 Task: Search one way flight ticket for 3 adults, 3 children in premium economy from Unalaska: Unalaska Airport (tom Madsen/dutch Harbor Airport) to Jacksonville: Albert J. Ellis Airport on 5-3-2023. Choice of flights is American. Number of bags: 9 checked bags. Outbound departure time preference is 17:00.
Action: Mouse moved to (317, 272)
Screenshot: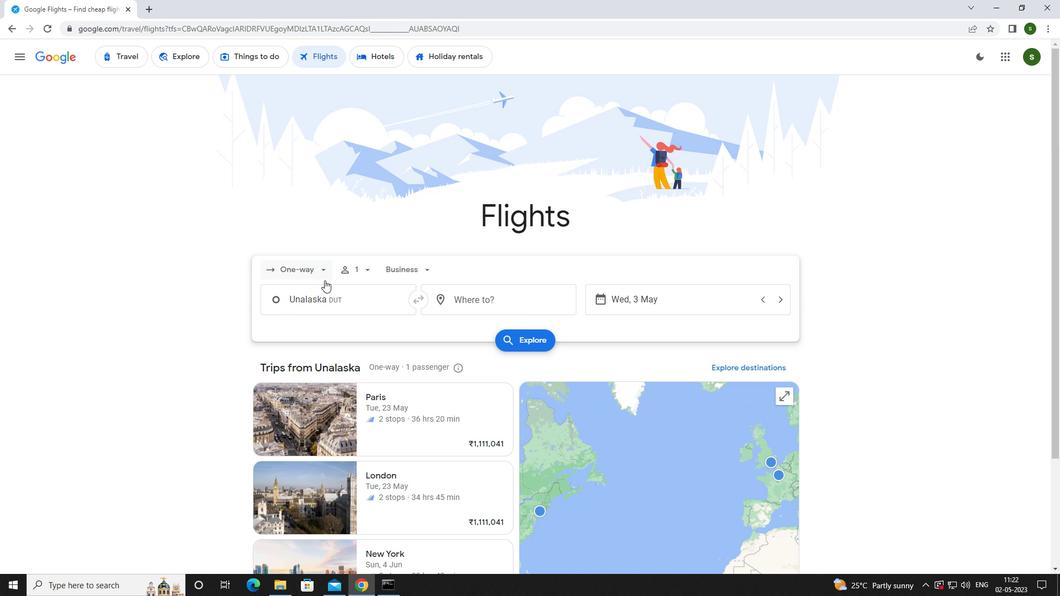 
Action: Mouse pressed left at (317, 272)
Screenshot: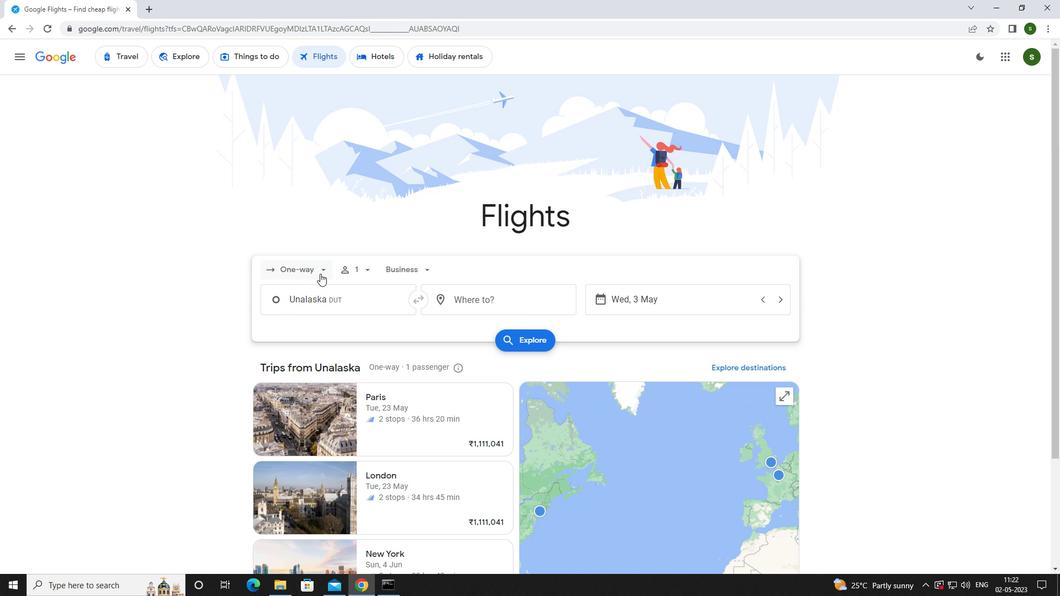 
Action: Mouse moved to (320, 317)
Screenshot: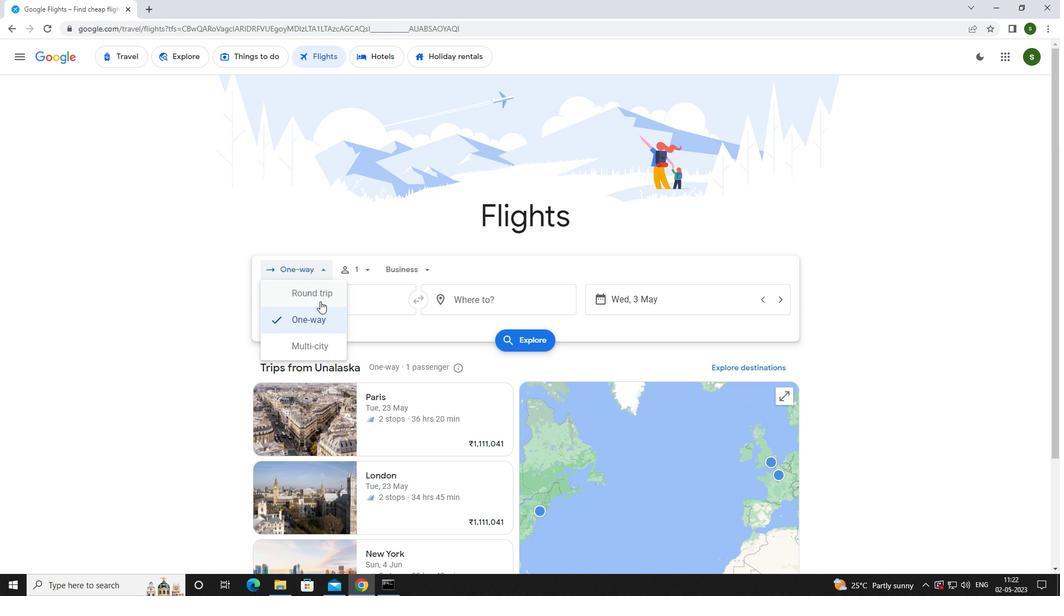 
Action: Mouse pressed left at (320, 317)
Screenshot: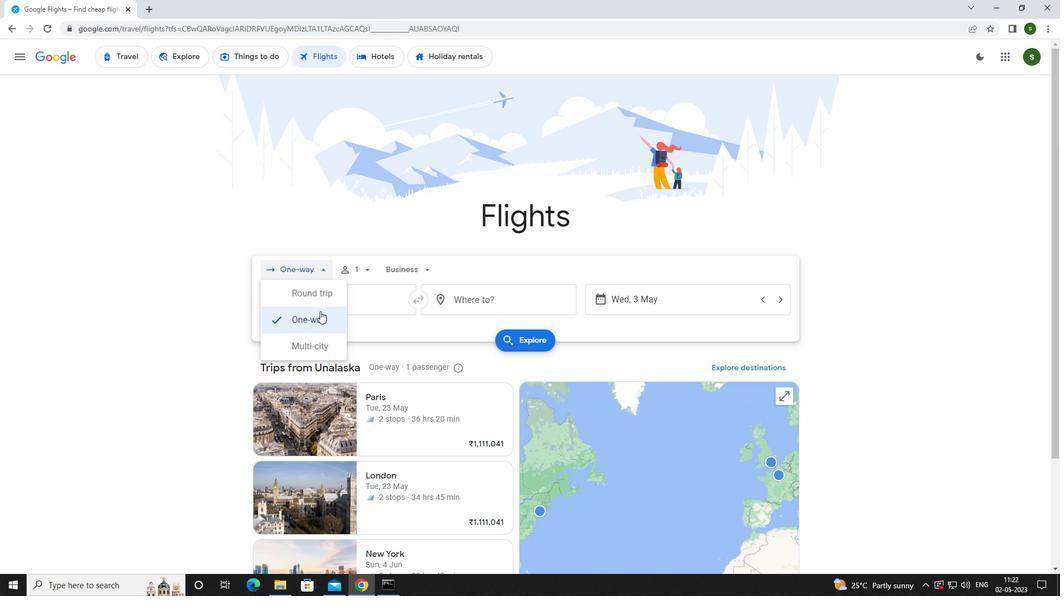 
Action: Mouse moved to (360, 270)
Screenshot: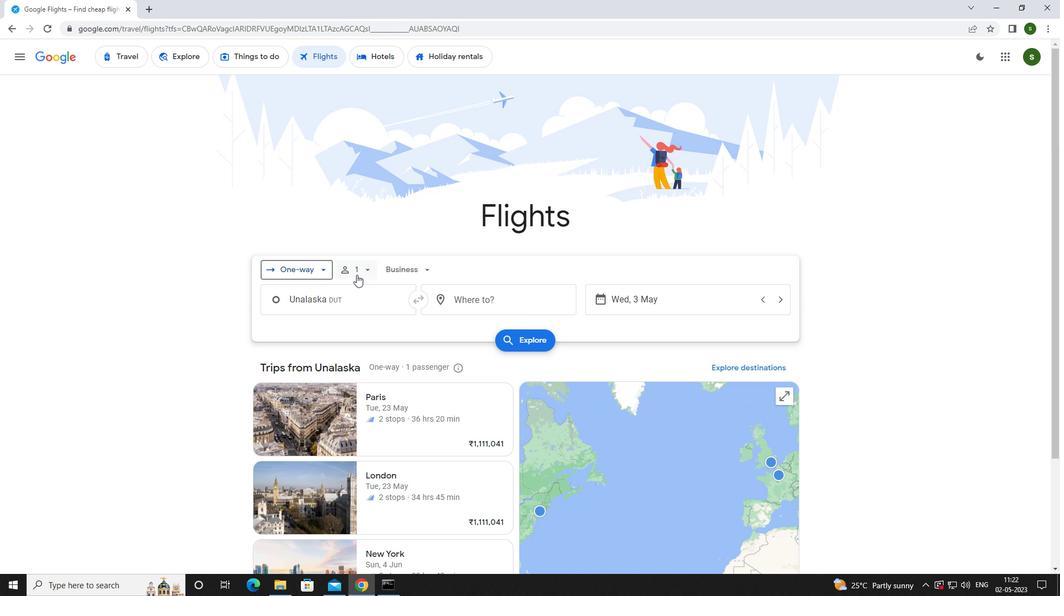 
Action: Mouse pressed left at (360, 270)
Screenshot: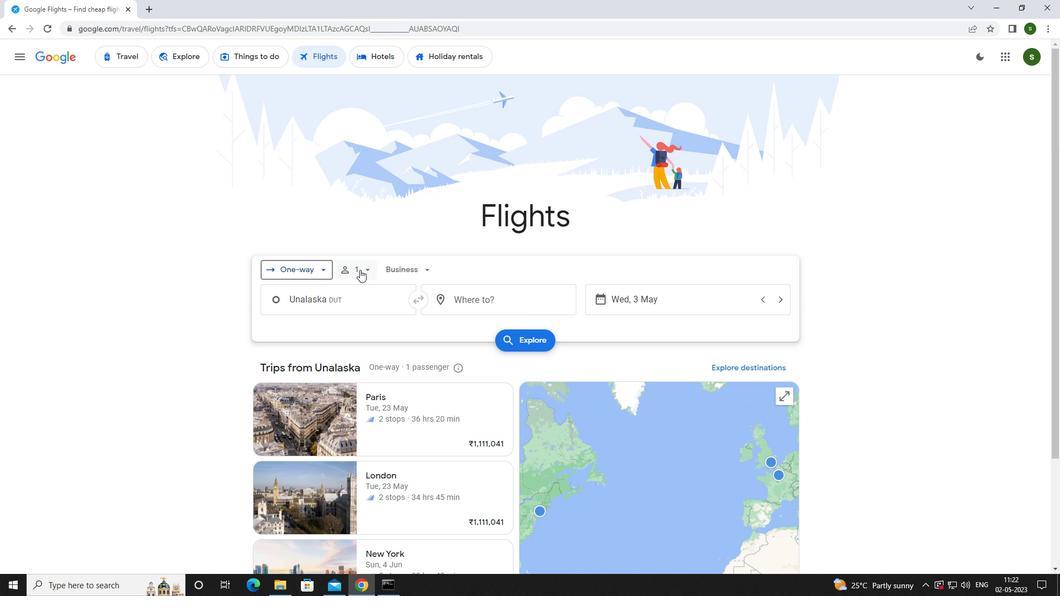 
Action: Mouse moved to (453, 296)
Screenshot: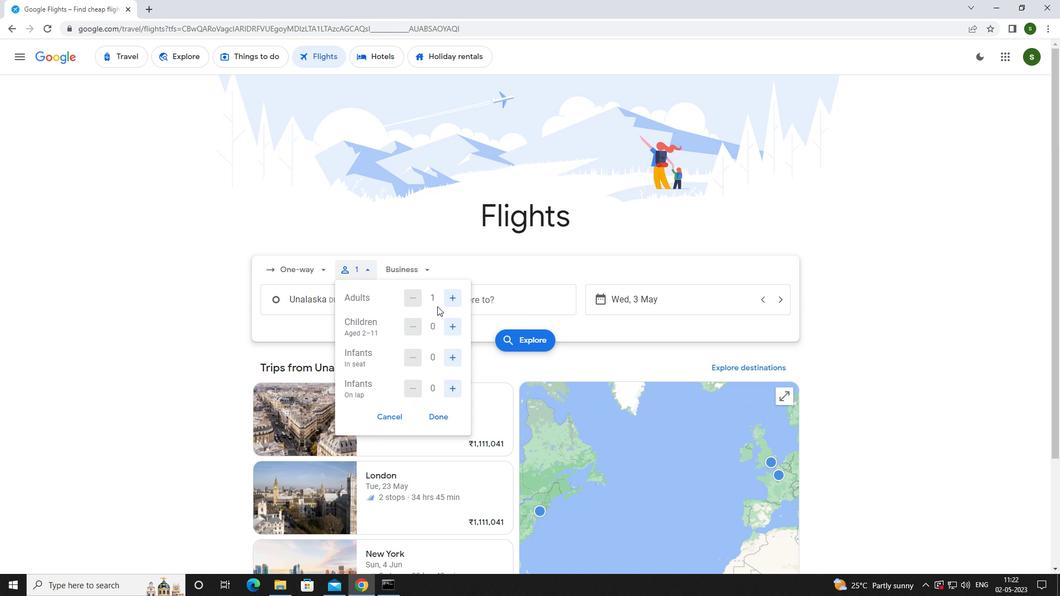 
Action: Mouse pressed left at (453, 296)
Screenshot: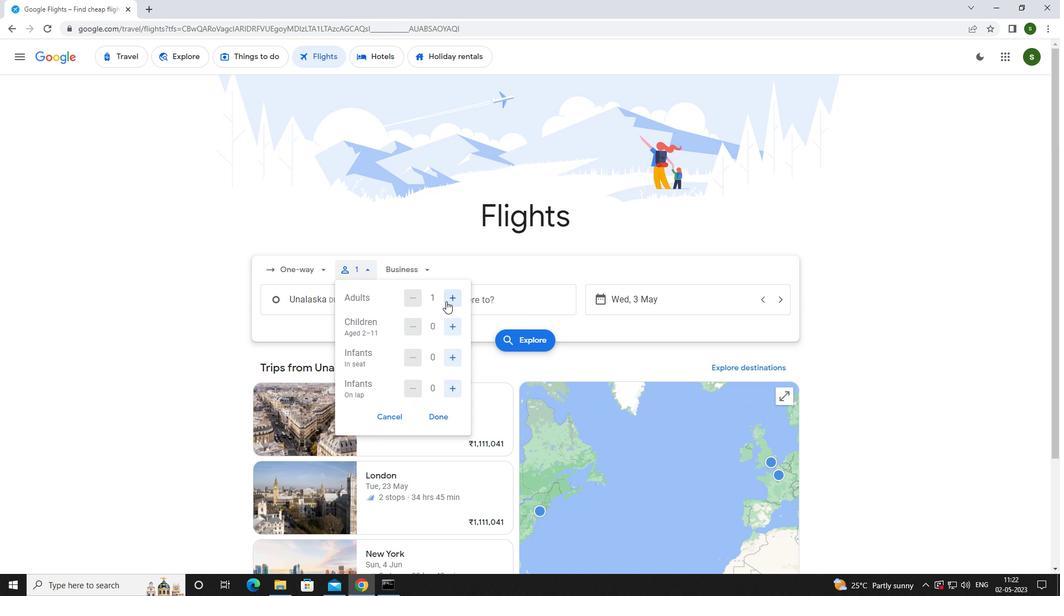 
Action: Mouse pressed left at (453, 296)
Screenshot: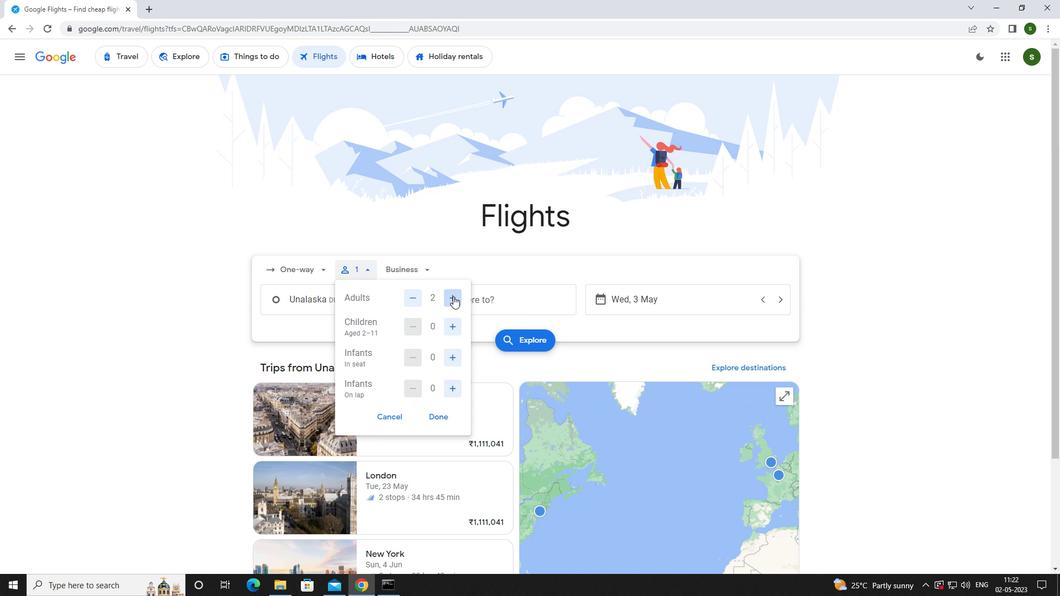
Action: Mouse moved to (453, 324)
Screenshot: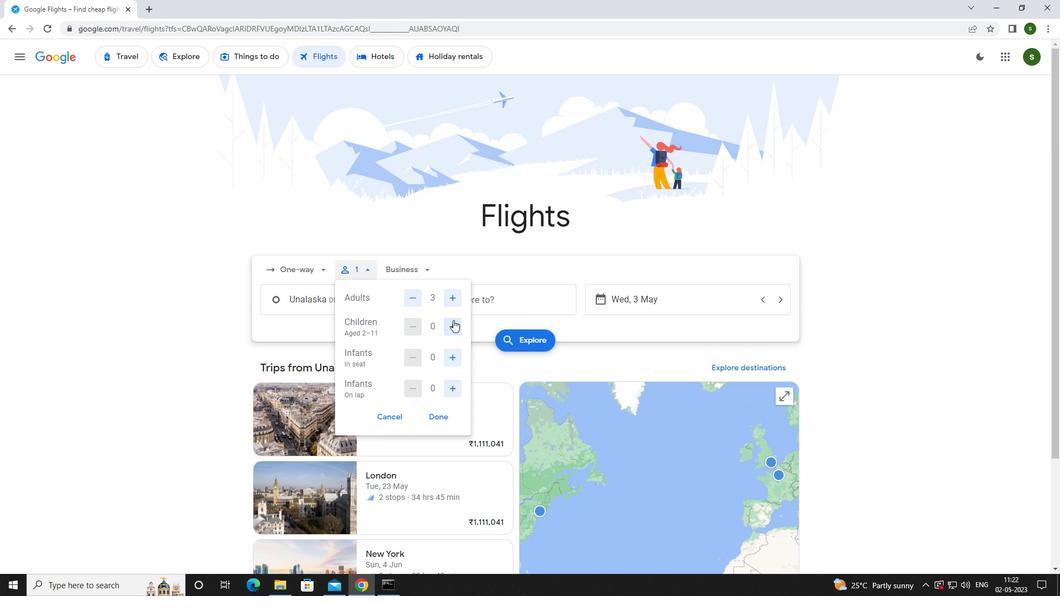 
Action: Mouse pressed left at (453, 324)
Screenshot: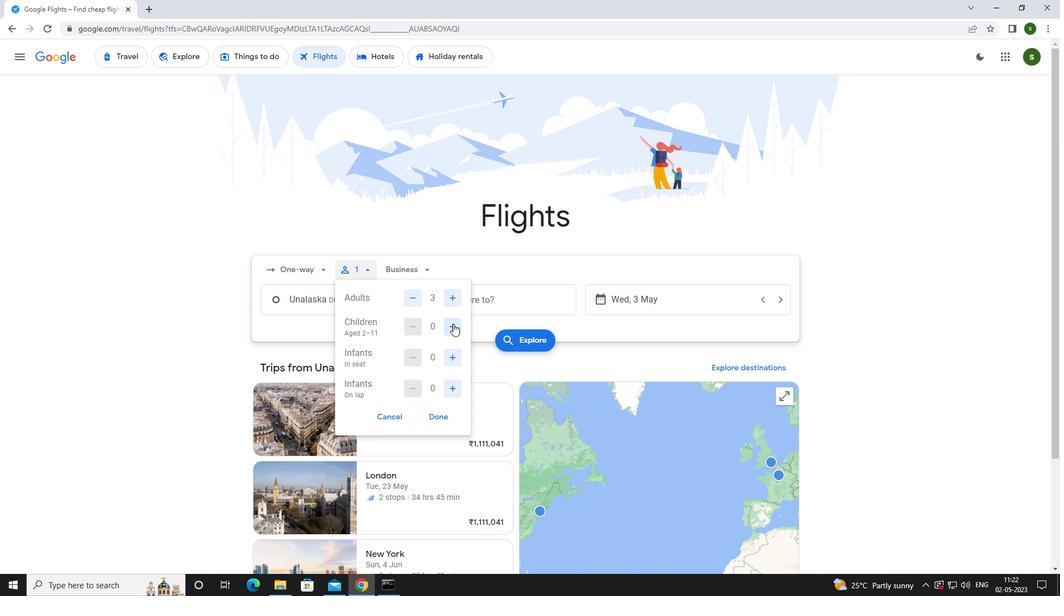 
Action: Mouse pressed left at (453, 324)
Screenshot: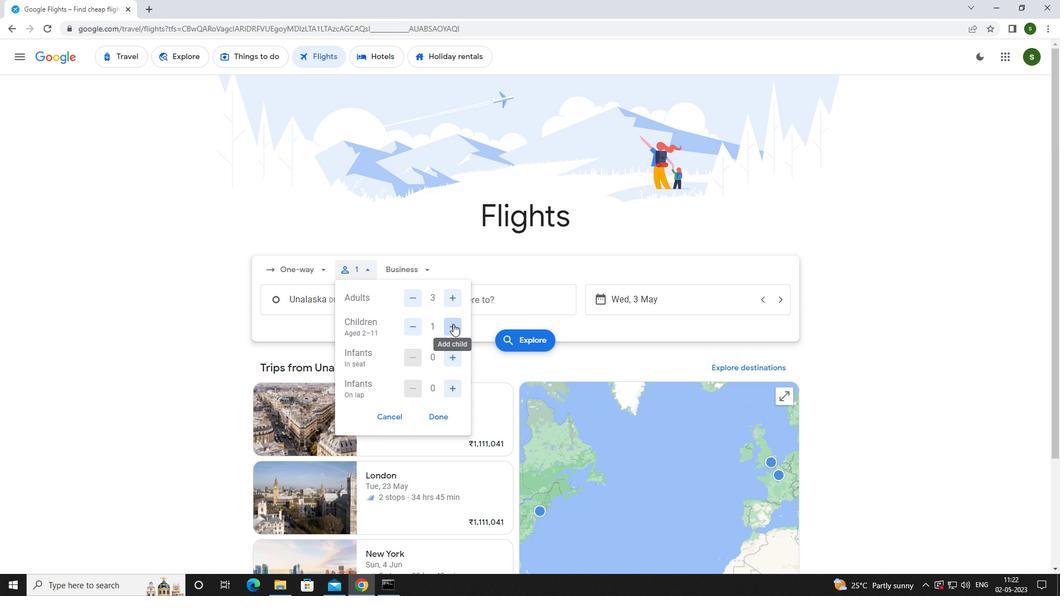 
Action: Mouse pressed left at (453, 324)
Screenshot: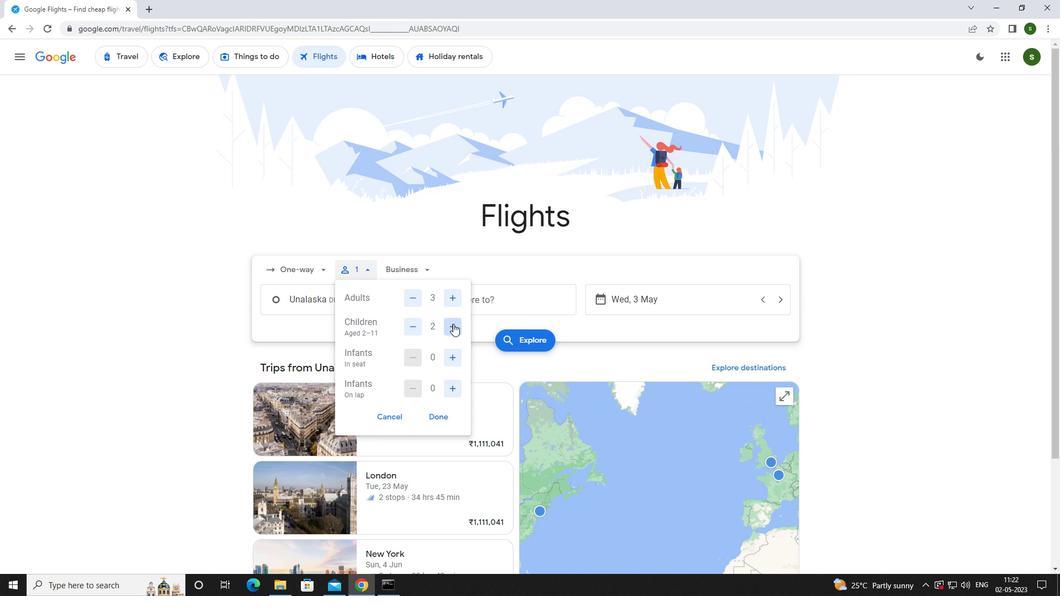 
Action: Mouse moved to (419, 264)
Screenshot: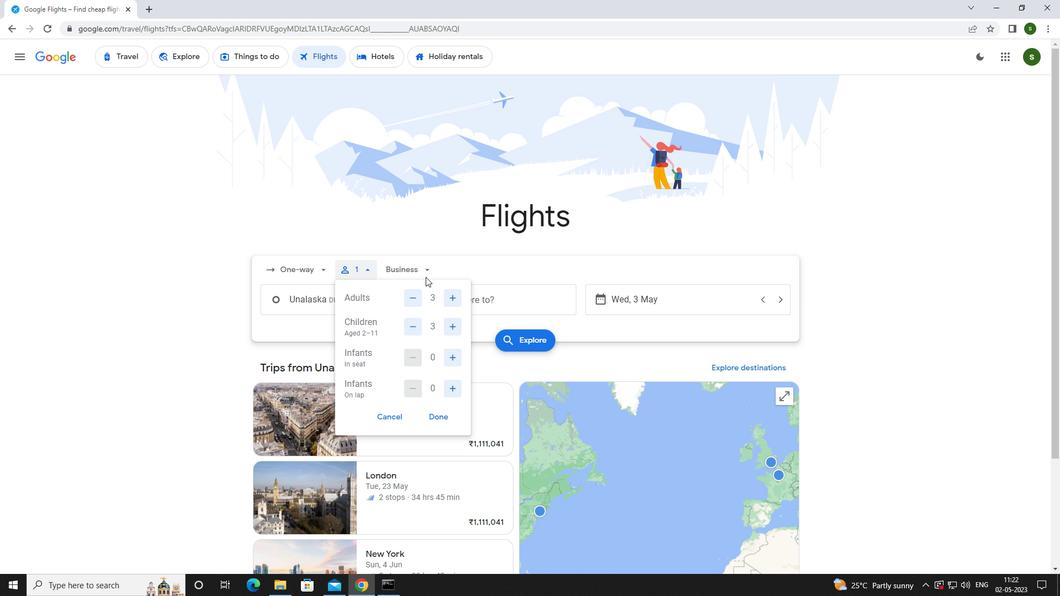
Action: Mouse pressed left at (419, 264)
Screenshot: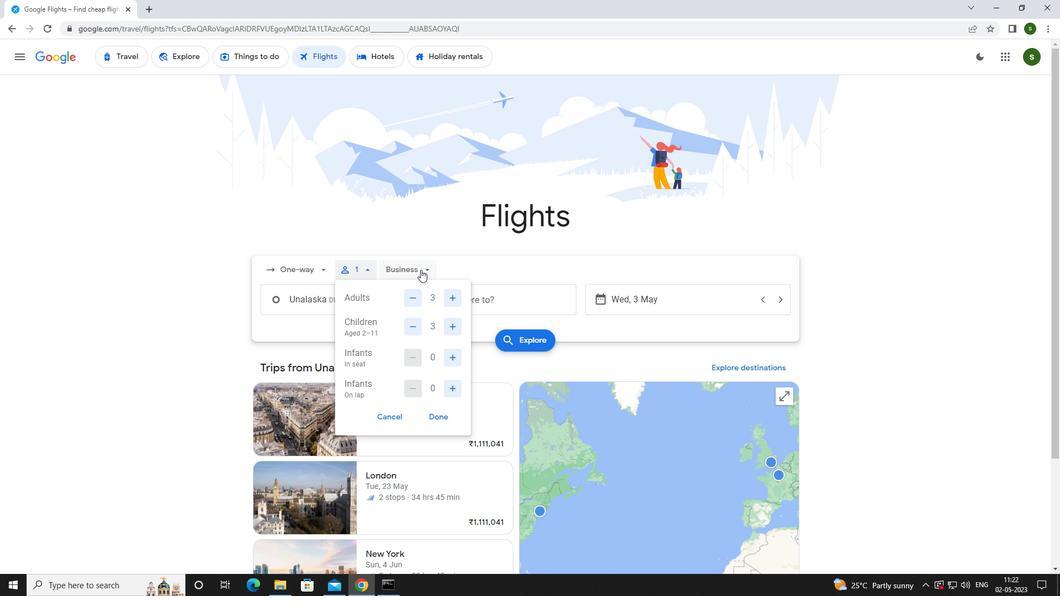 
Action: Mouse moved to (430, 321)
Screenshot: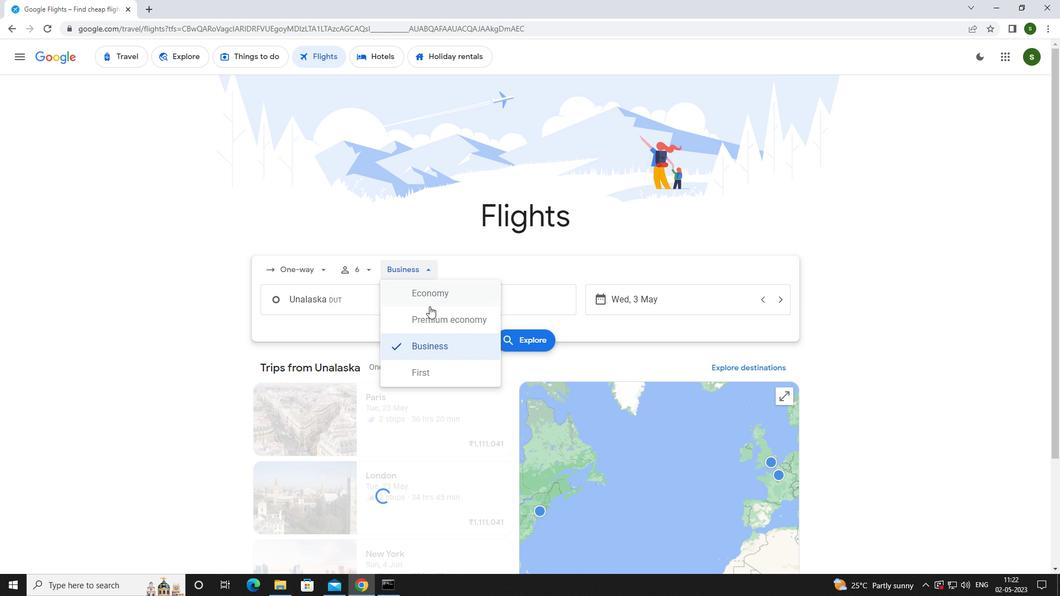 
Action: Mouse pressed left at (430, 321)
Screenshot: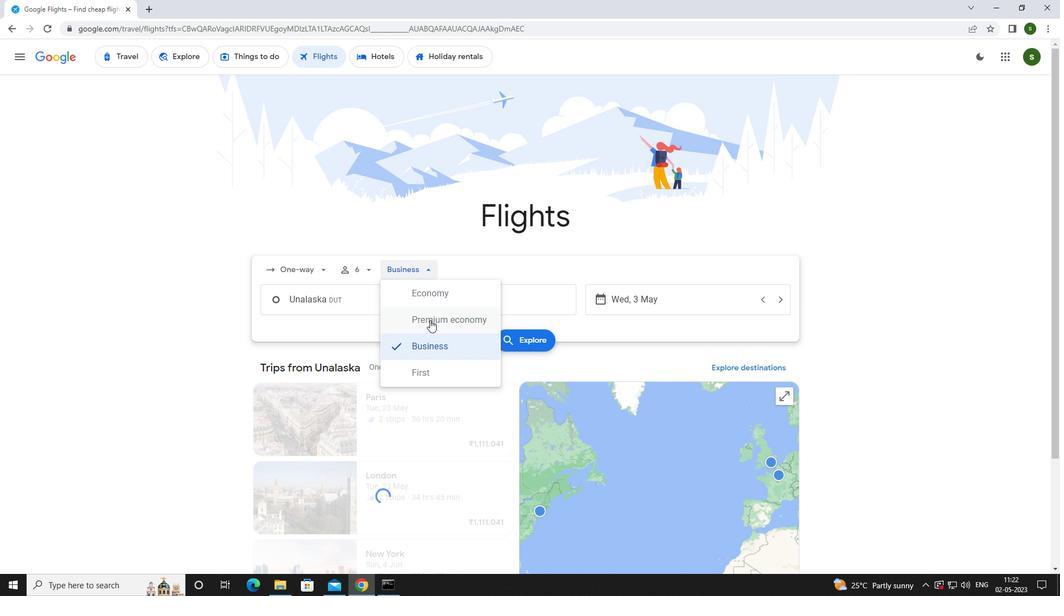 
Action: Mouse moved to (349, 298)
Screenshot: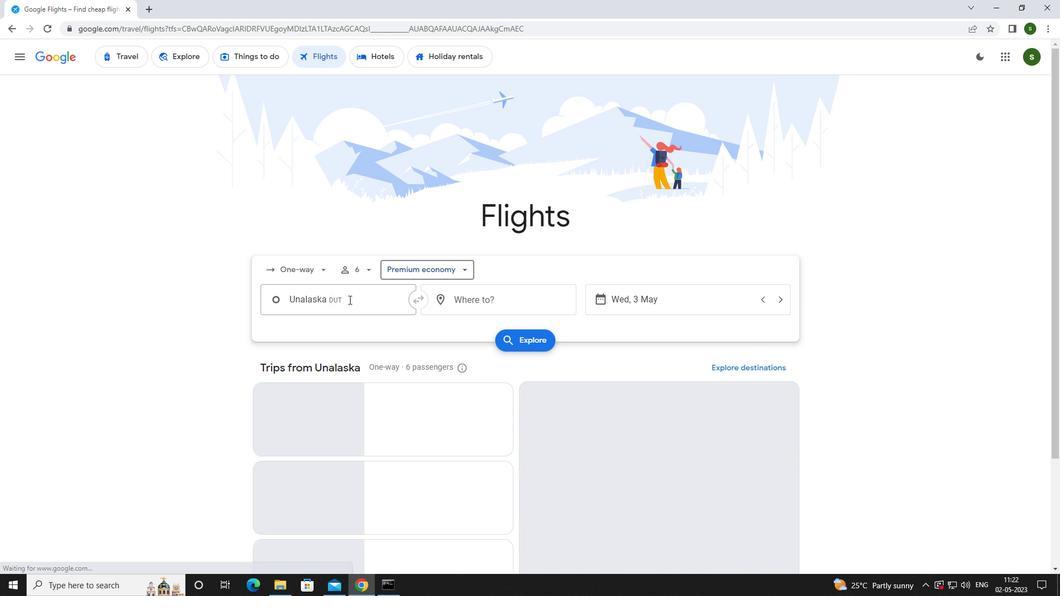 
Action: Mouse pressed left at (349, 298)
Screenshot: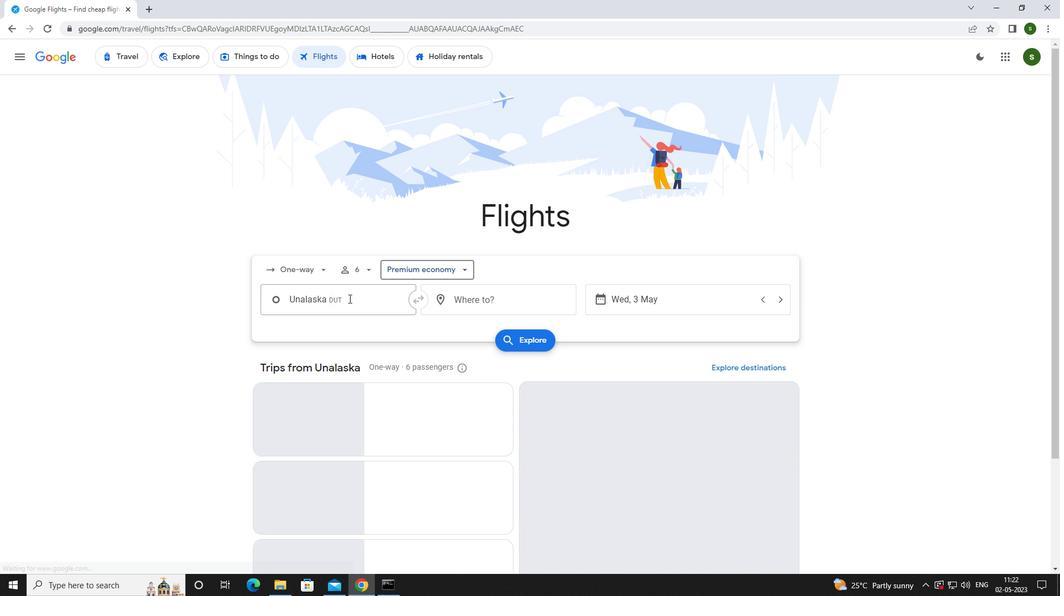 
Action: Key pressed <Key.caps_lock>u<Key.caps_lock>nalaska
Screenshot: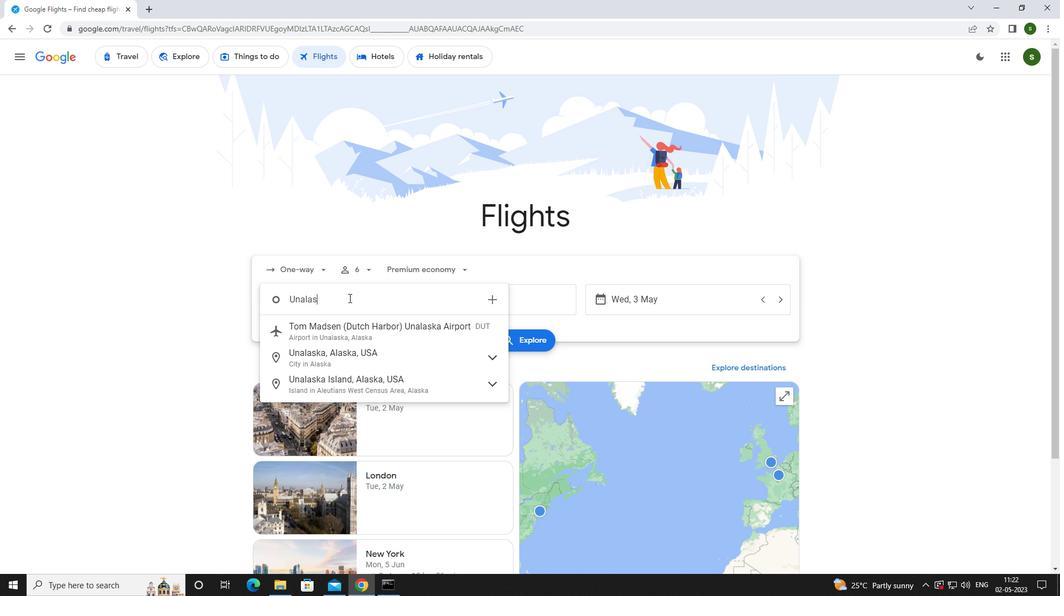 
Action: Mouse moved to (349, 328)
Screenshot: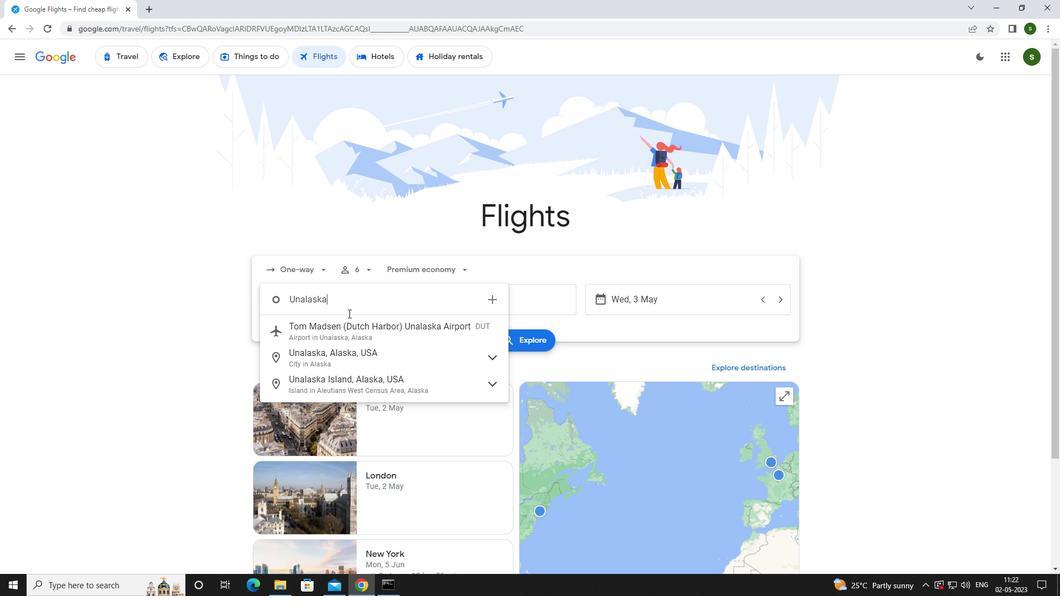 
Action: Mouse pressed left at (349, 328)
Screenshot: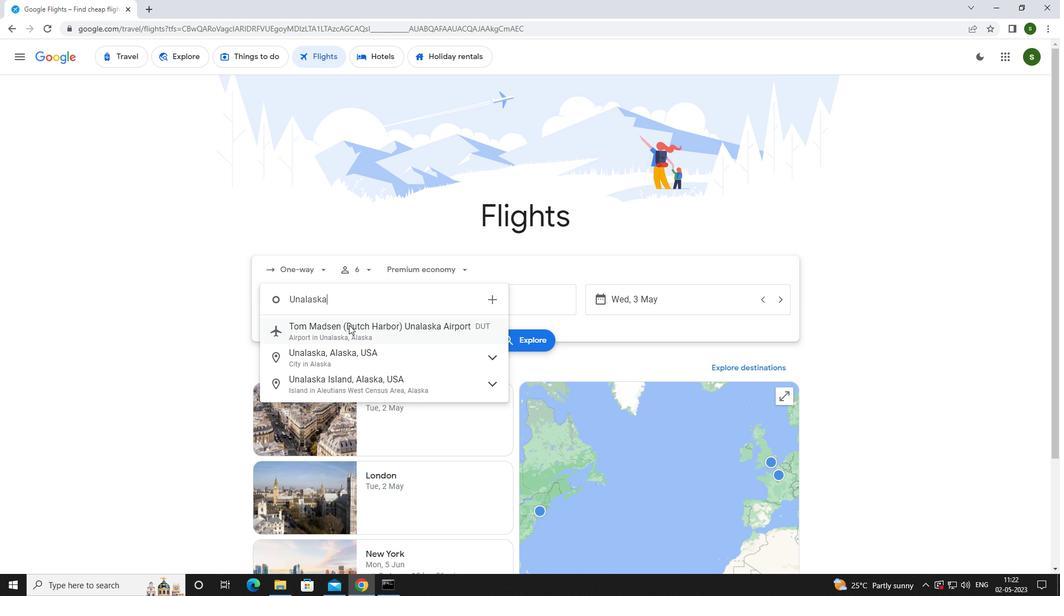 
Action: Mouse moved to (476, 307)
Screenshot: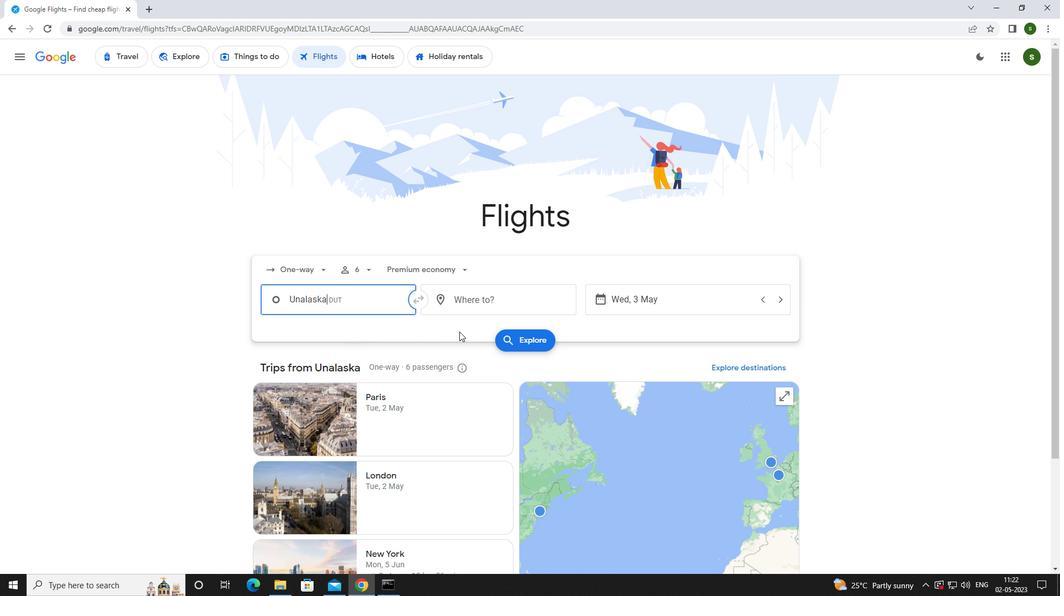 
Action: Mouse pressed left at (476, 307)
Screenshot: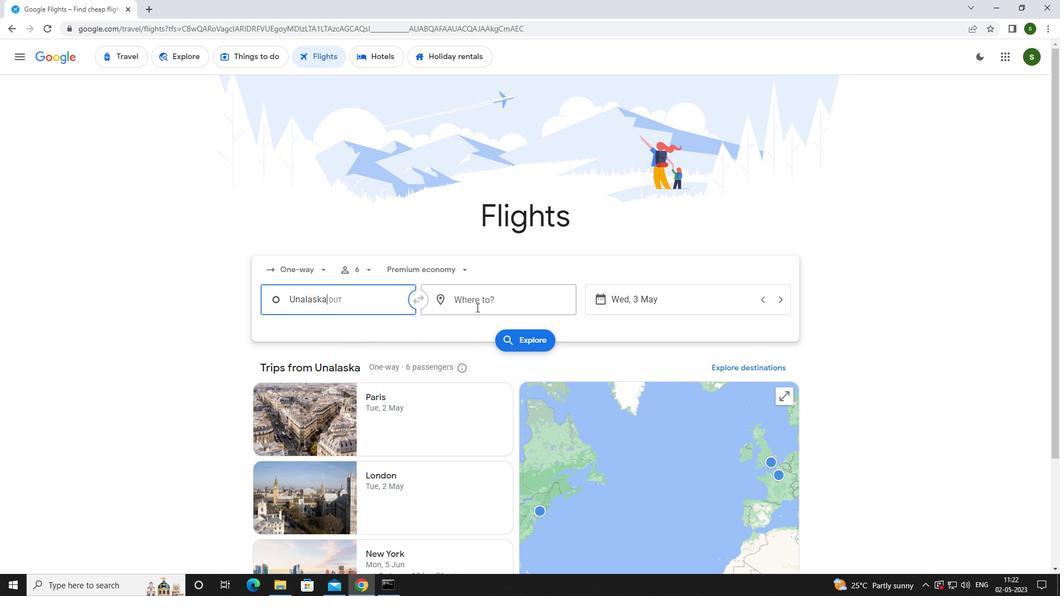
Action: Key pressed <Key.caps_lock>a<Key.caps_lock>lber<Key.space><Key.backspace>t<Key.caps_lock><Key.space>j
Screenshot: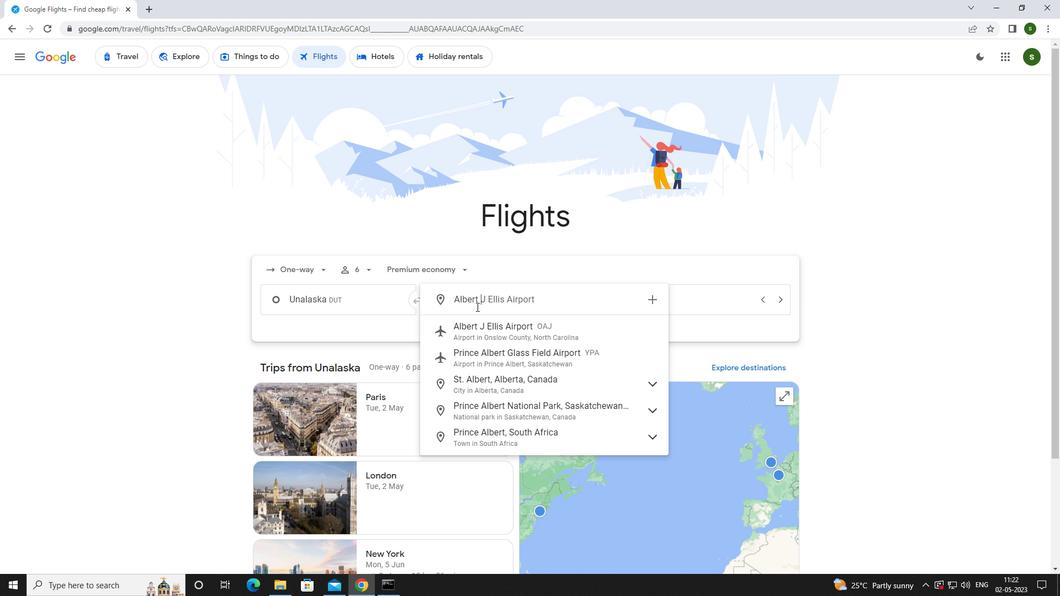 
Action: Mouse moved to (487, 325)
Screenshot: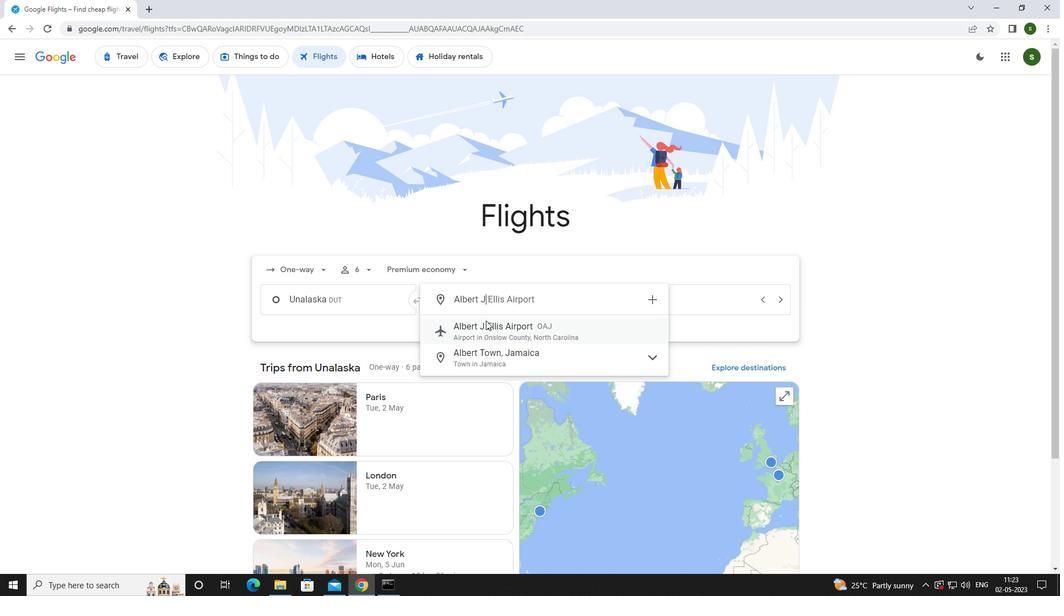 
Action: Mouse pressed left at (487, 325)
Screenshot: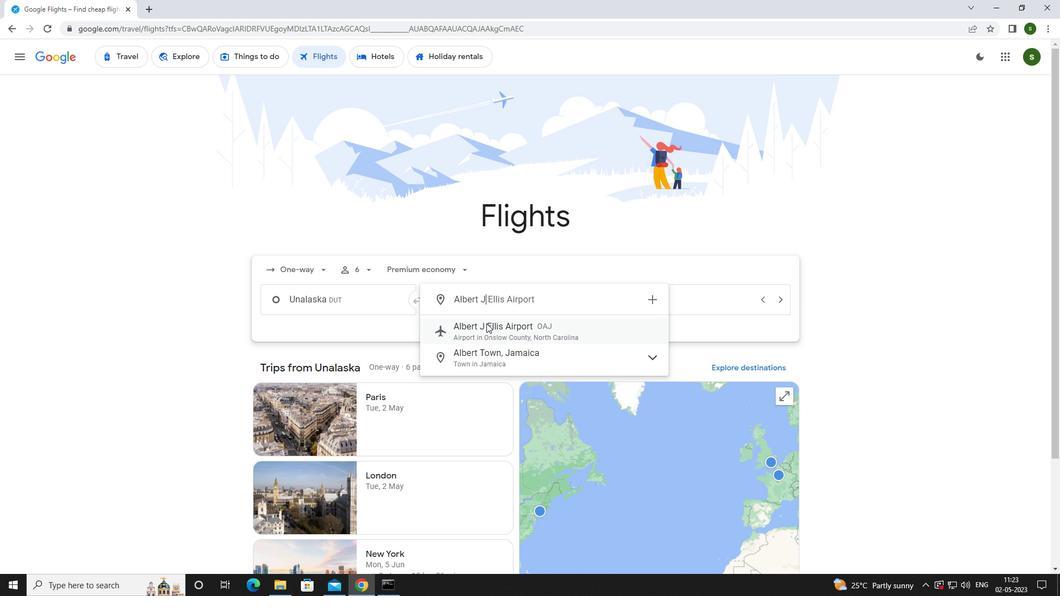 
Action: Mouse moved to (658, 299)
Screenshot: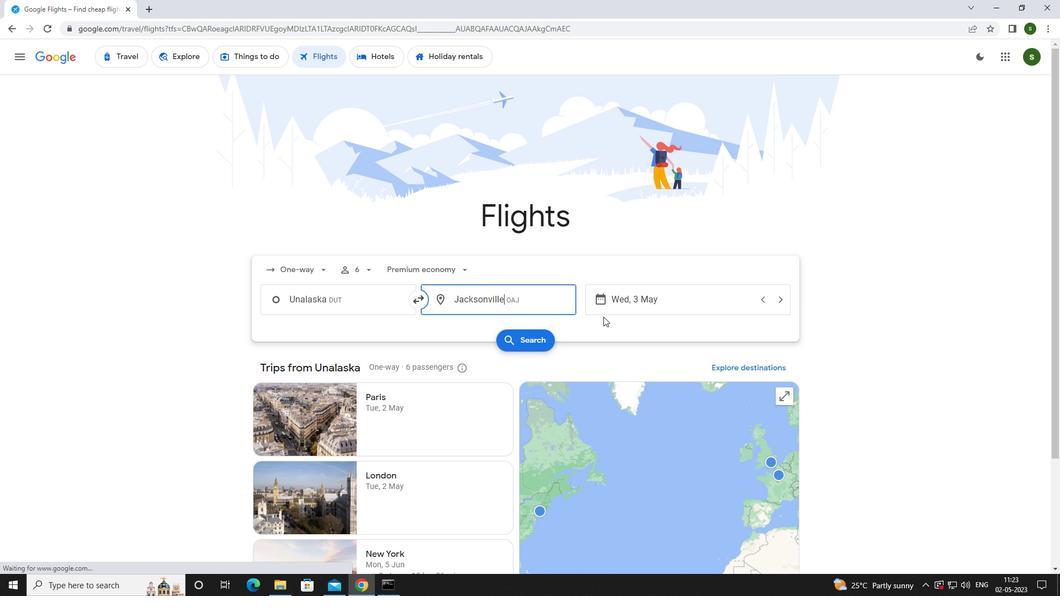 
Action: Mouse pressed left at (658, 299)
Screenshot: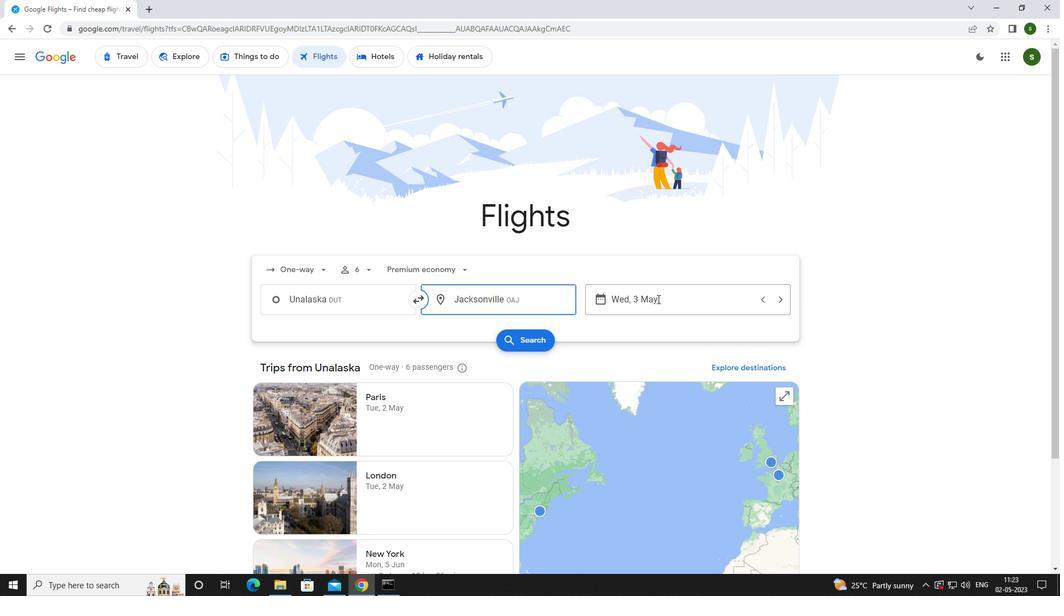 
Action: Mouse moved to (482, 377)
Screenshot: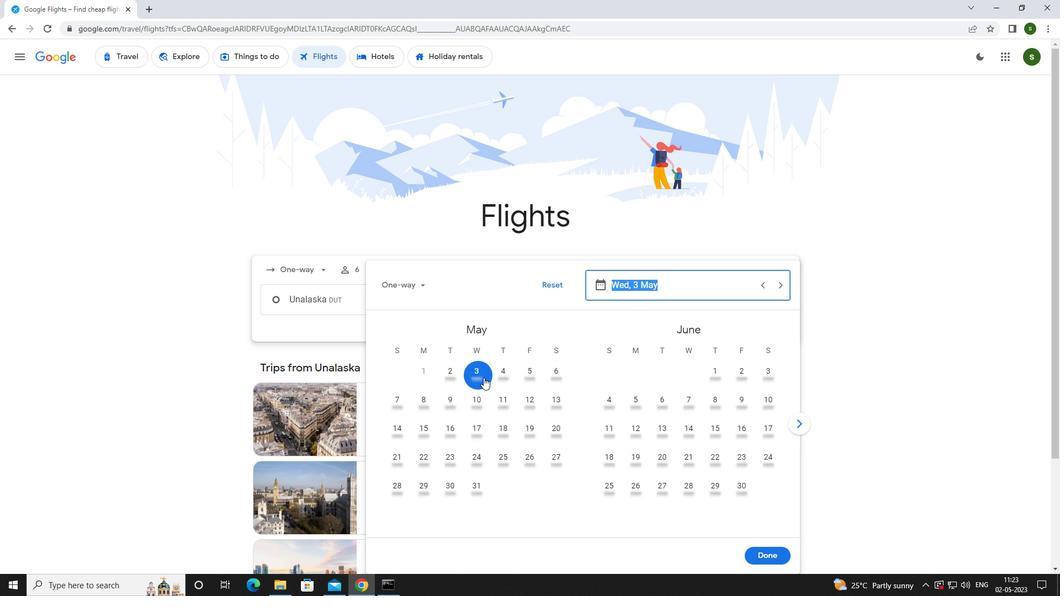 
Action: Mouse pressed left at (482, 377)
Screenshot: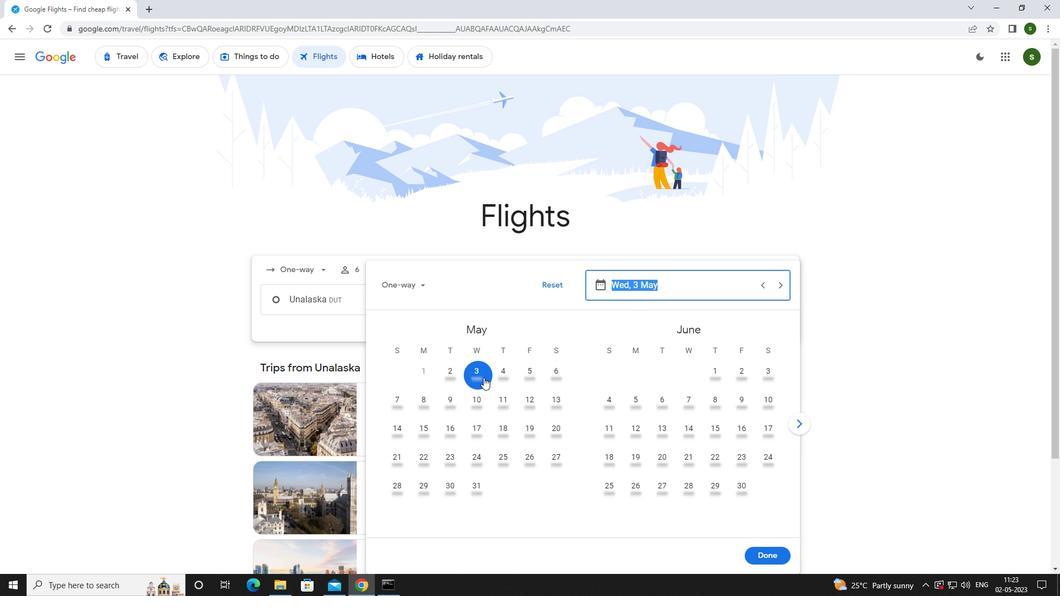 
Action: Mouse moved to (755, 558)
Screenshot: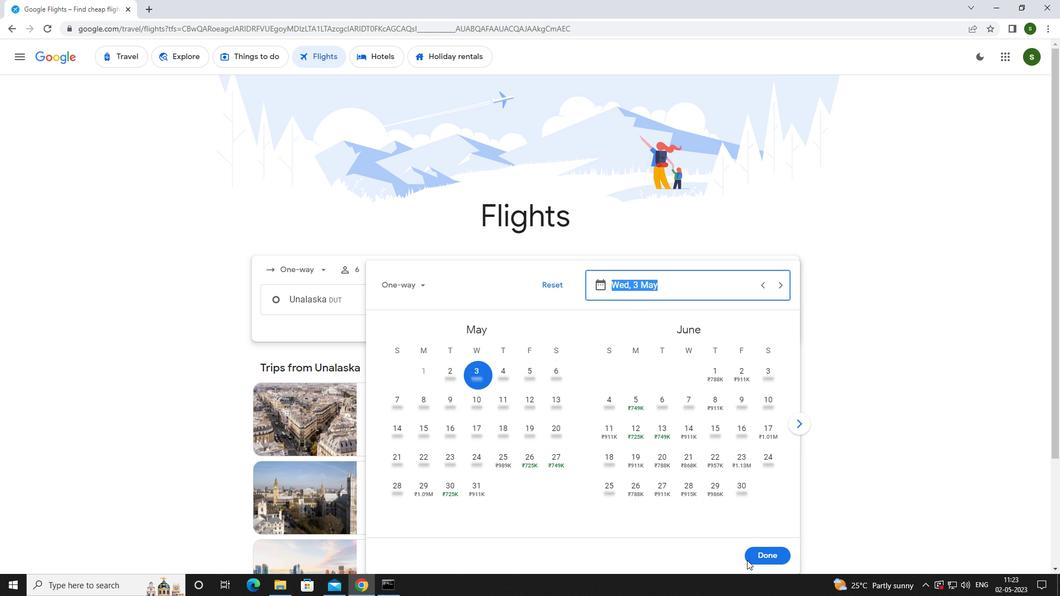 
Action: Mouse pressed left at (755, 558)
Screenshot: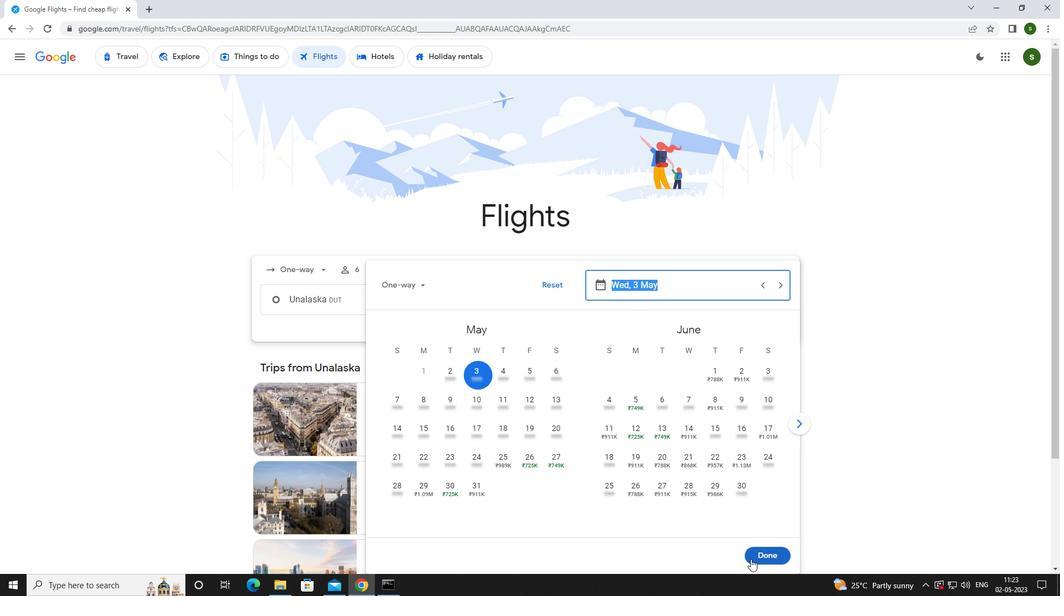 
Action: Mouse moved to (536, 335)
Screenshot: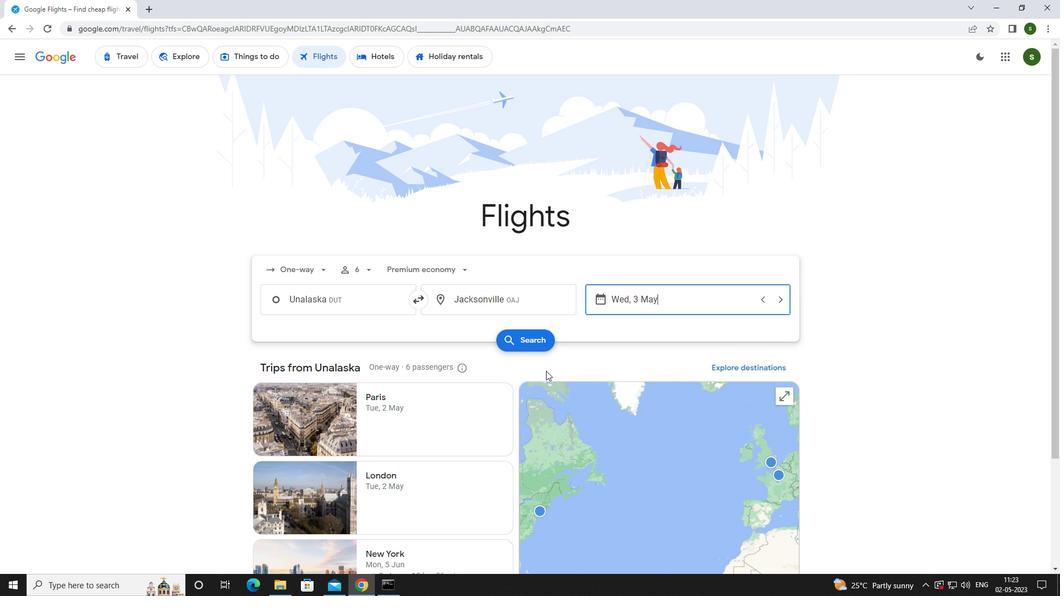 
Action: Mouse pressed left at (536, 335)
Screenshot: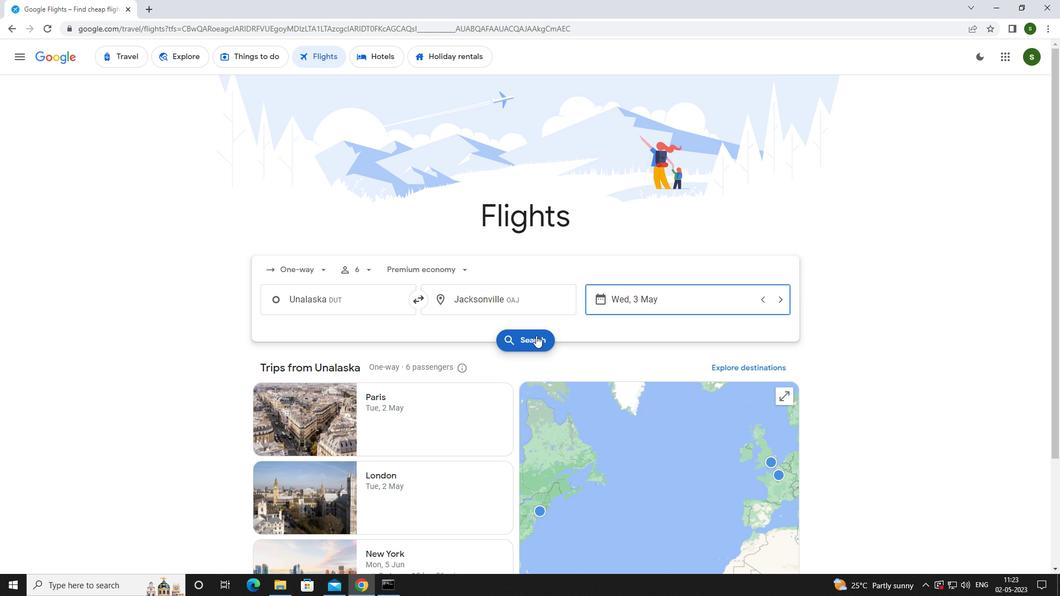 
Action: Mouse moved to (288, 160)
Screenshot: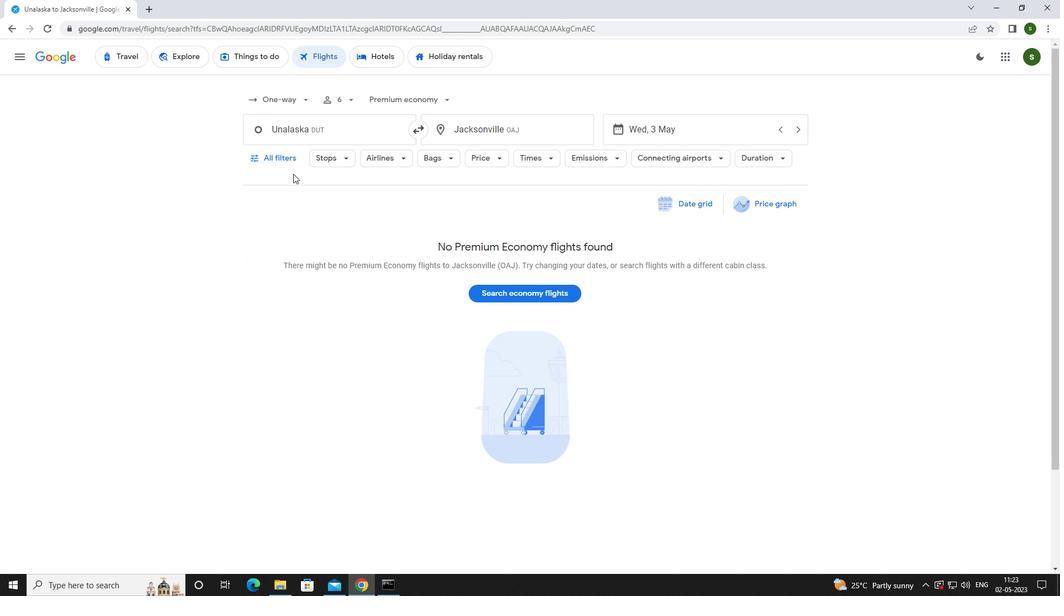 
Action: Mouse pressed left at (288, 160)
Screenshot: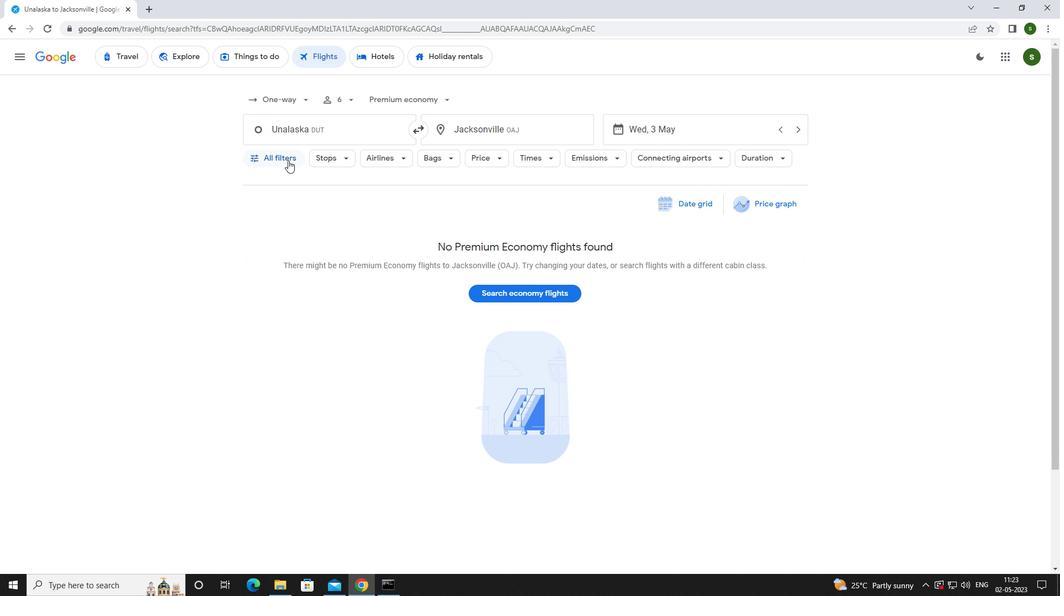 
Action: Mouse moved to (411, 390)
Screenshot: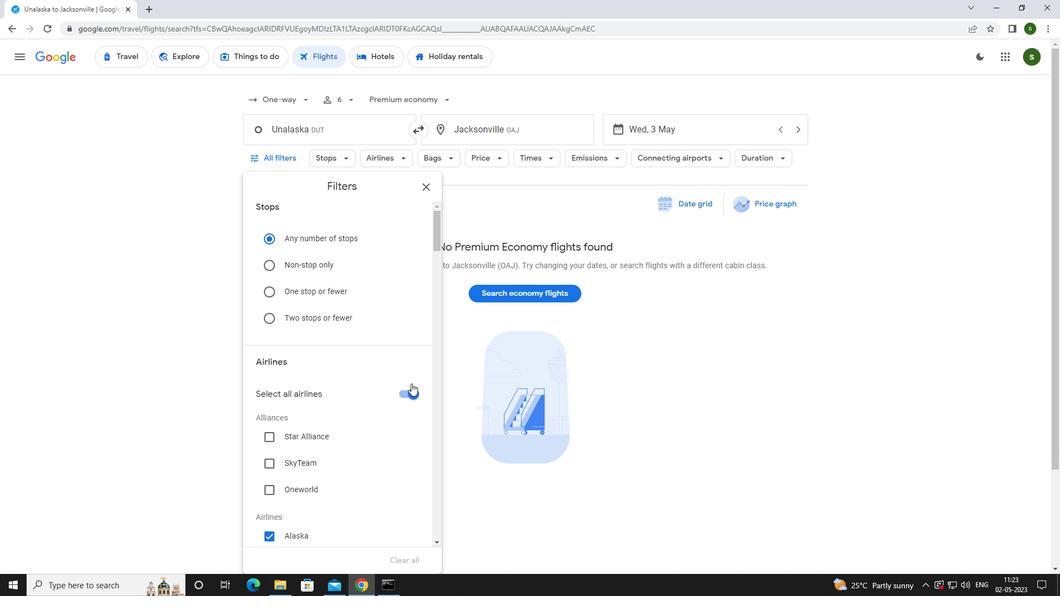 
Action: Mouse pressed left at (411, 390)
Screenshot: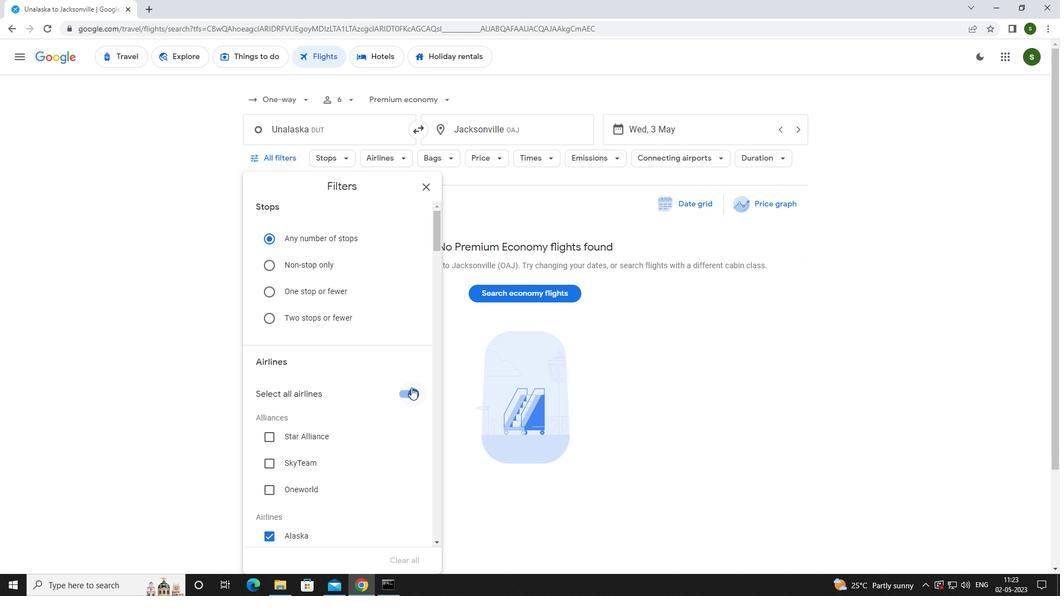 
Action: Mouse moved to (374, 343)
Screenshot: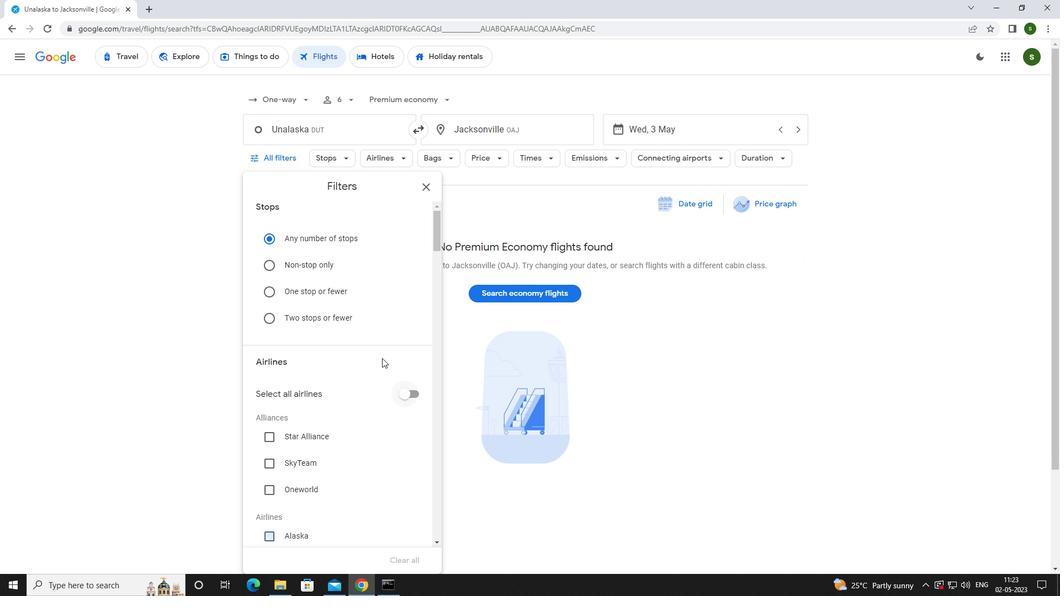 
Action: Mouse scrolled (374, 342) with delta (0, 0)
Screenshot: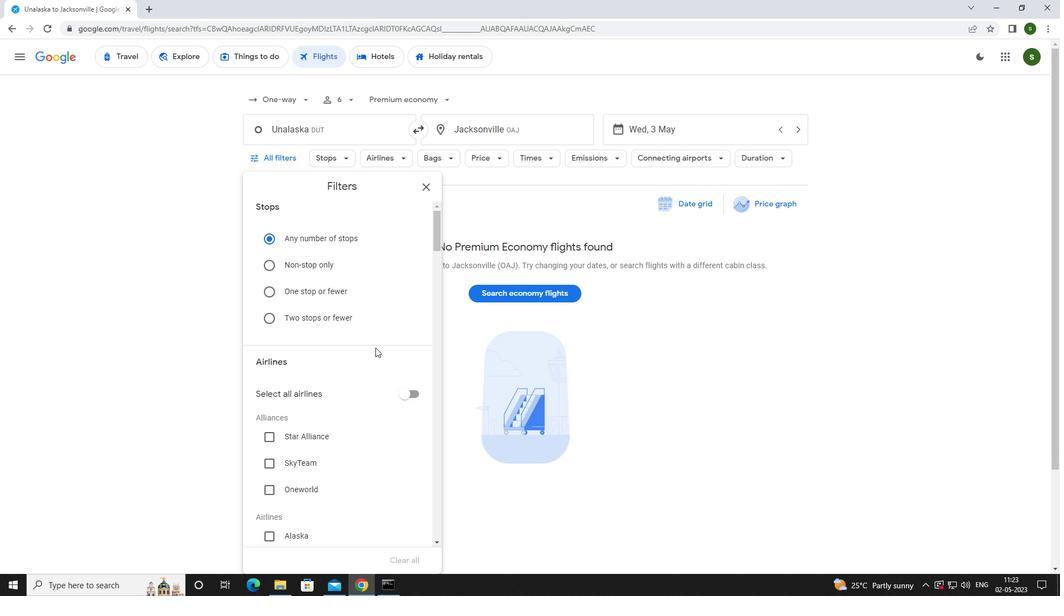 
Action: Mouse scrolled (374, 342) with delta (0, 0)
Screenshot: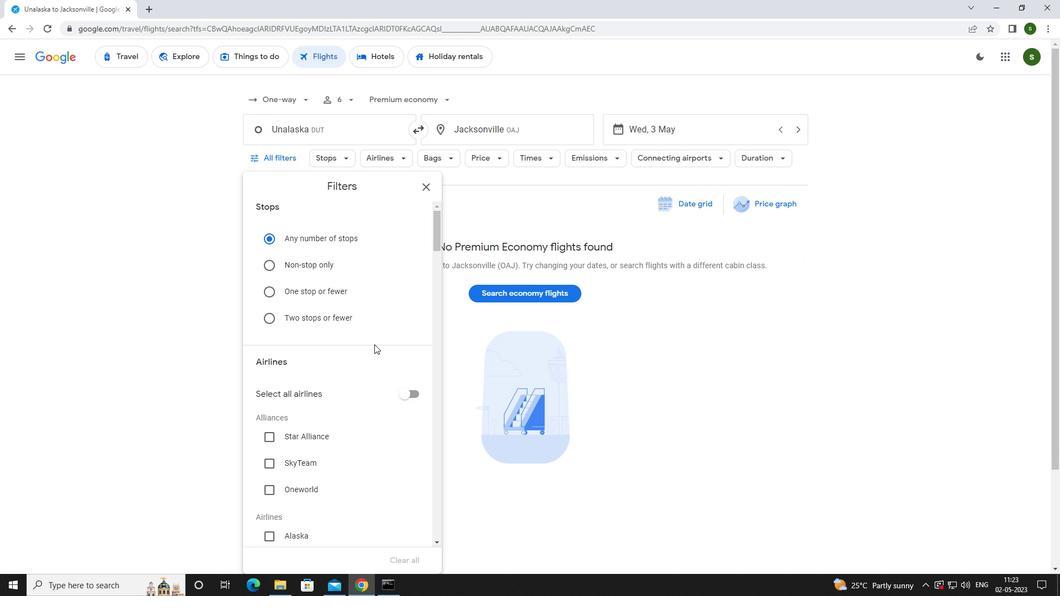 
Action: Mouse scrolled (374, 342) with delta (0, 0)
Screenshot: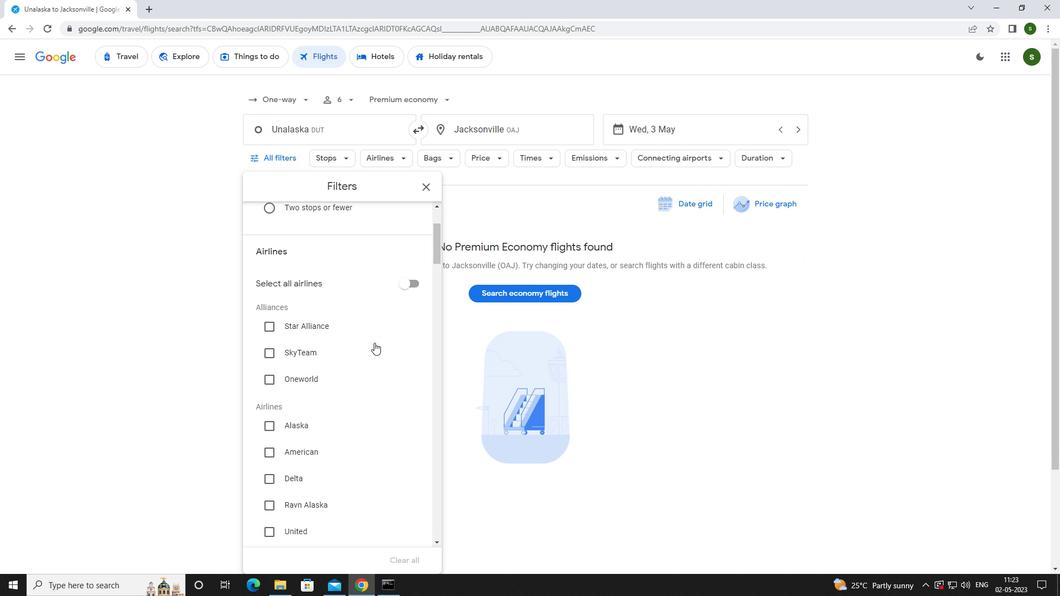 
Action: Mouse scrolled (374, 342) with delta (0, 0)
Screenshot: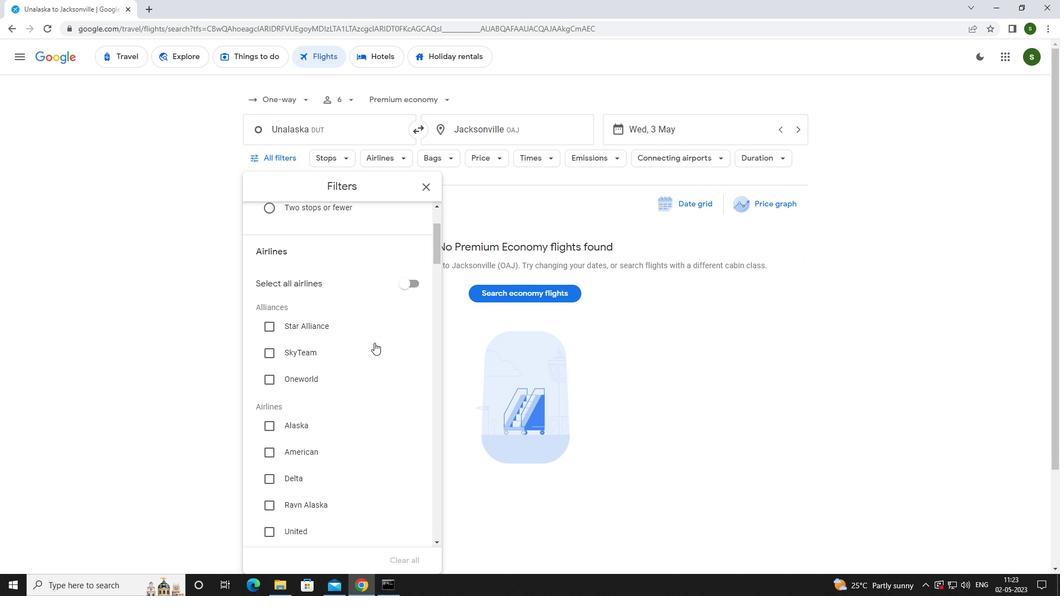 
Action: Mouse moved to (312, 344)
Screenshot: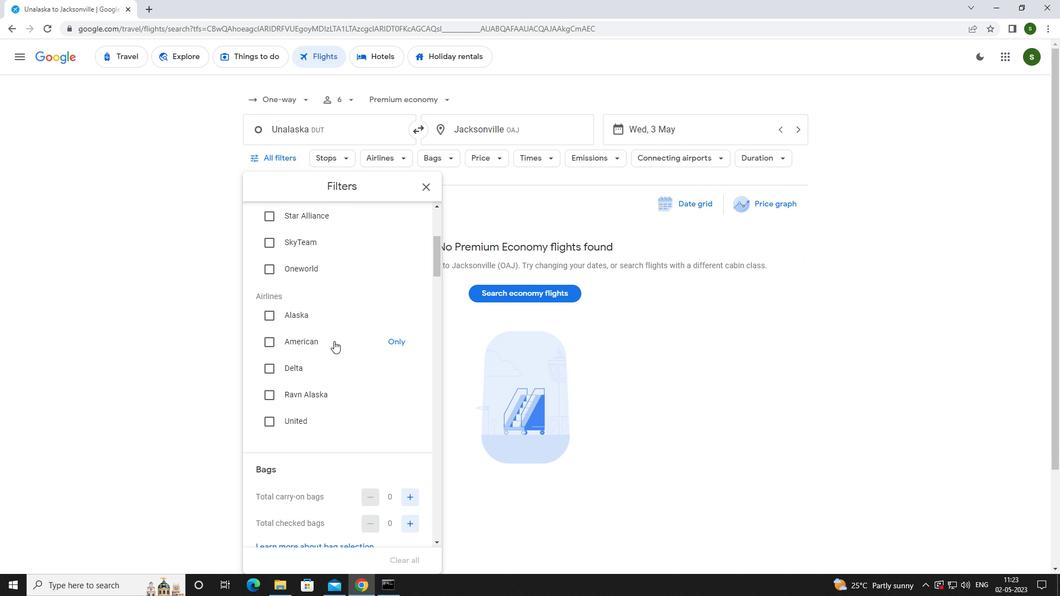 
Action: Mouse pressed left at (312, 344)
Screenshot: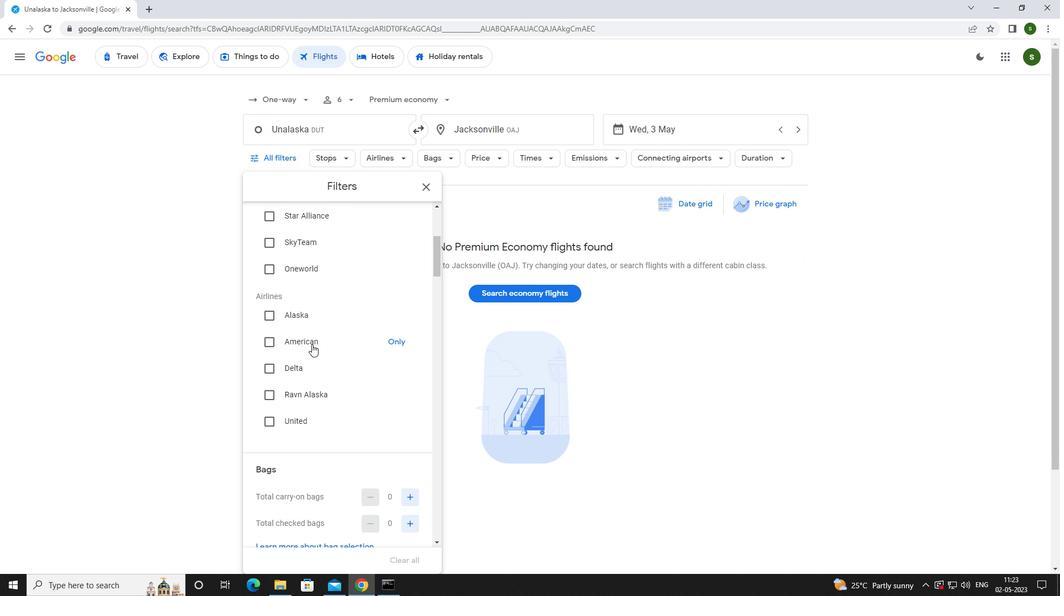 
Action: Mouse scrolled (312, 344) with delta (0, 0)
Screenshot: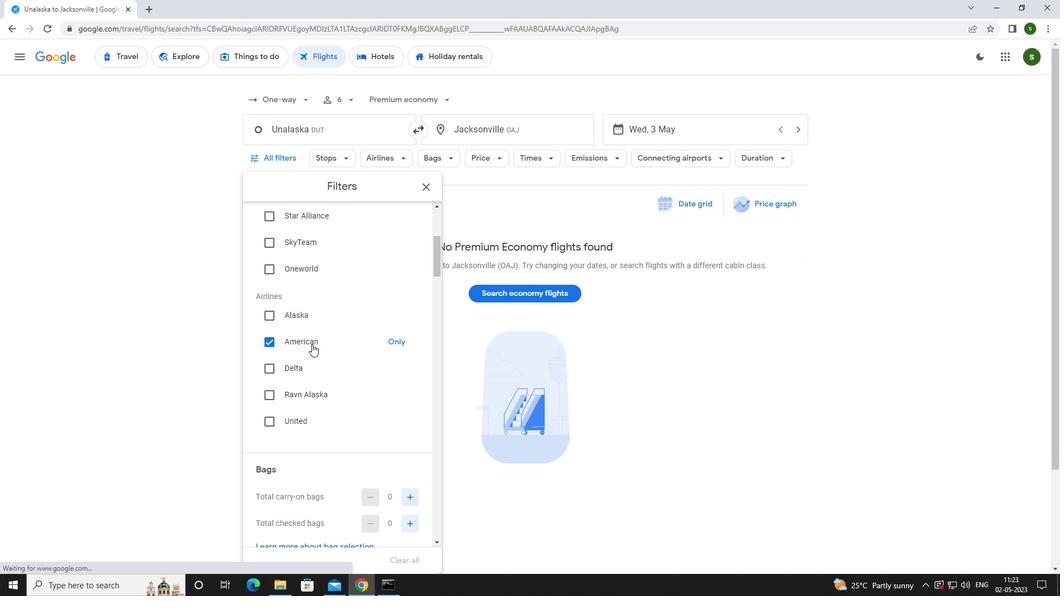 
Action: Mouse scrolled (312, 344) with delta (0, 0)
Screenshot: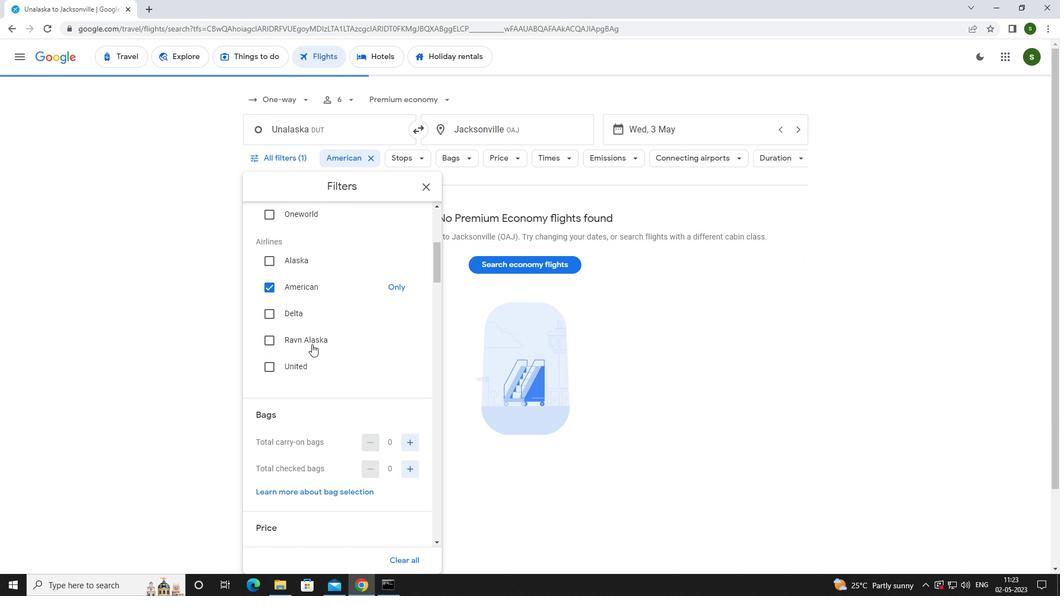 
Action: Mouse scrolled (312, 344) with delta (0, 0)
Screenshot: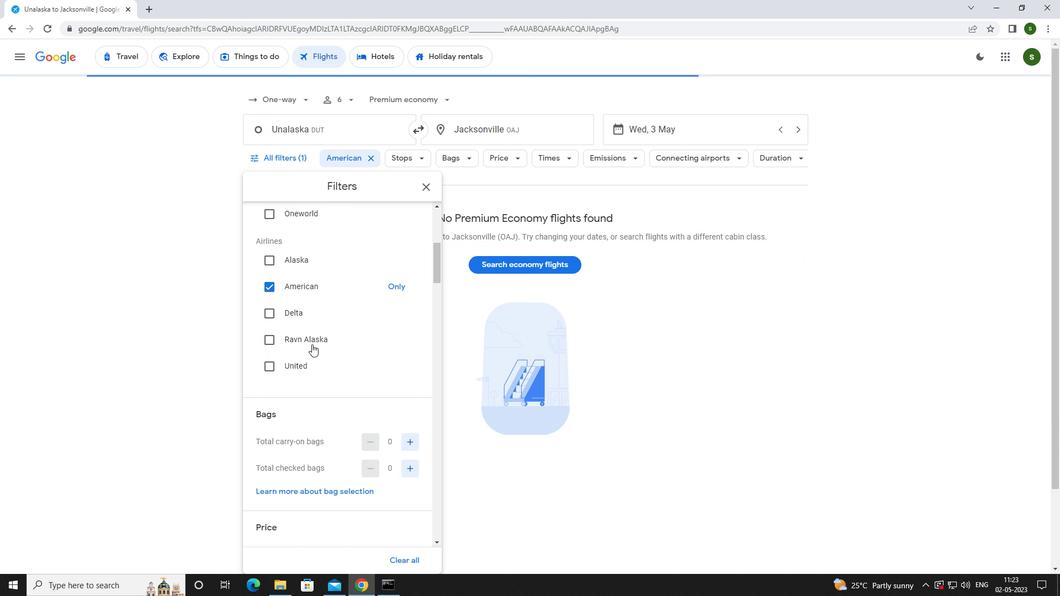 
Action: Mouse moved to (407, 361)
Screenshot: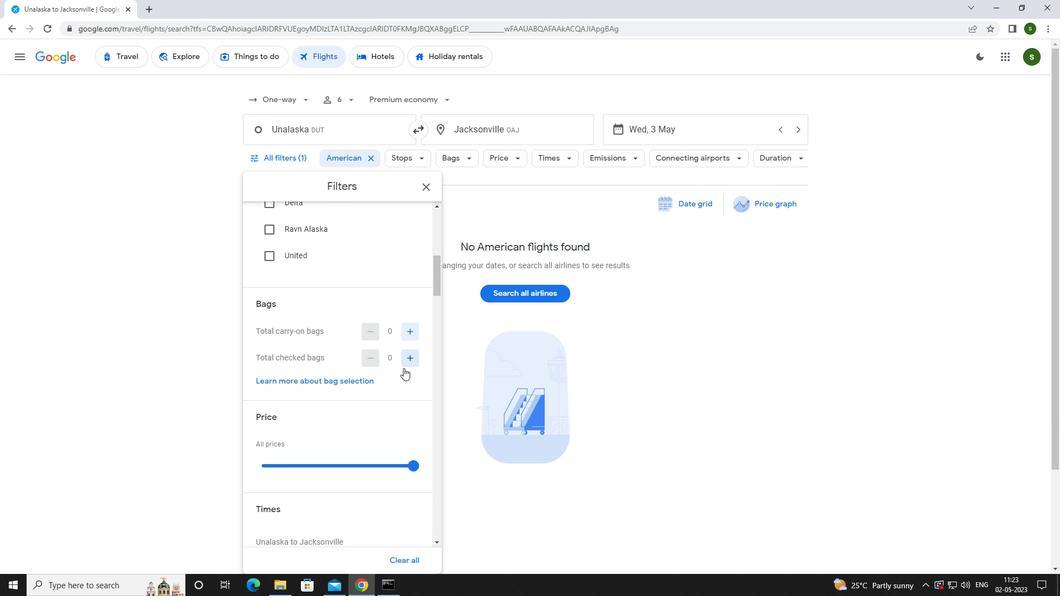 
Action: Mouse pressed left at (407, 361)
Screenshot: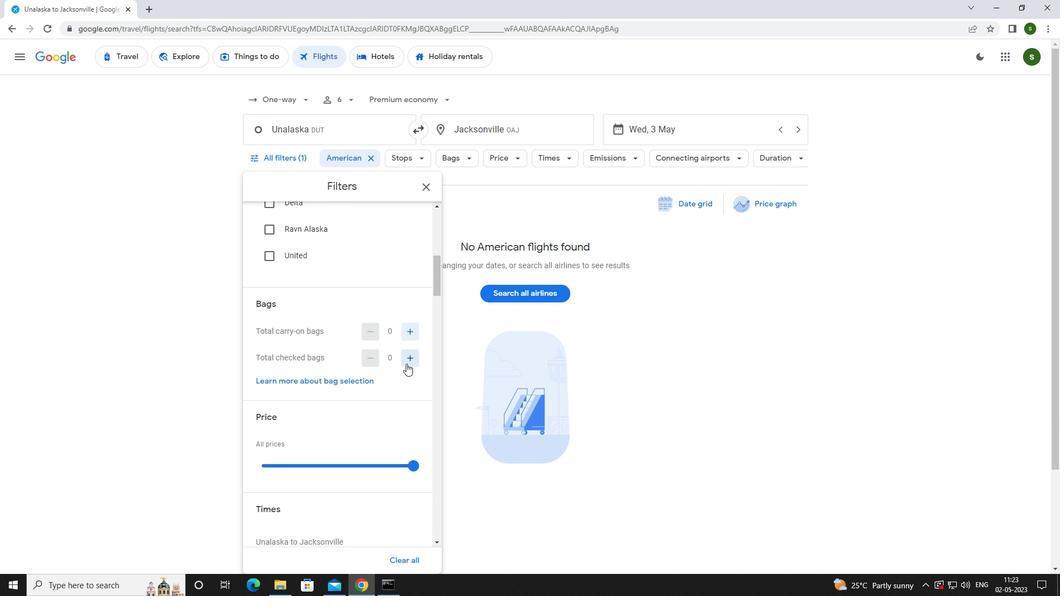 
Action: Mouse pressed left at (407, 361)
Screenshot: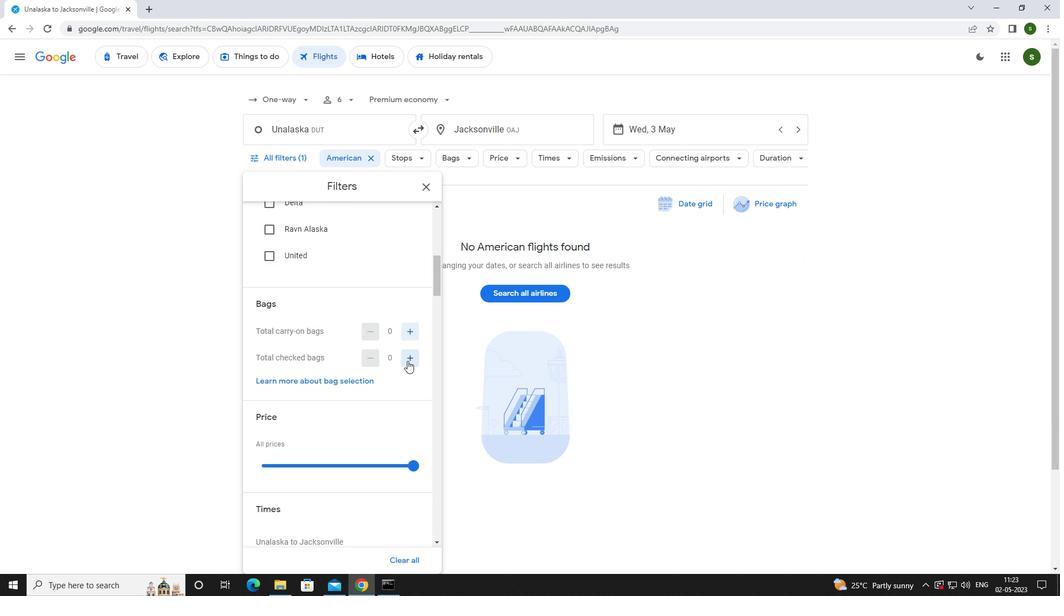 
Action: Mouse pressed left at (407, 361)
Screenshot: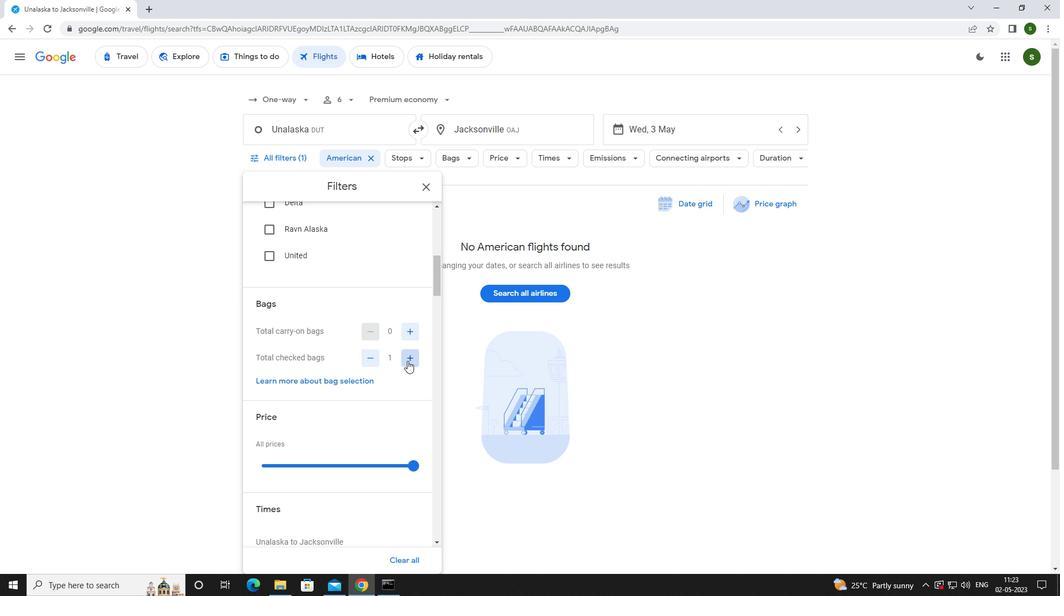 
Action: Mouse pressed left at (407, 361)
Screenshot: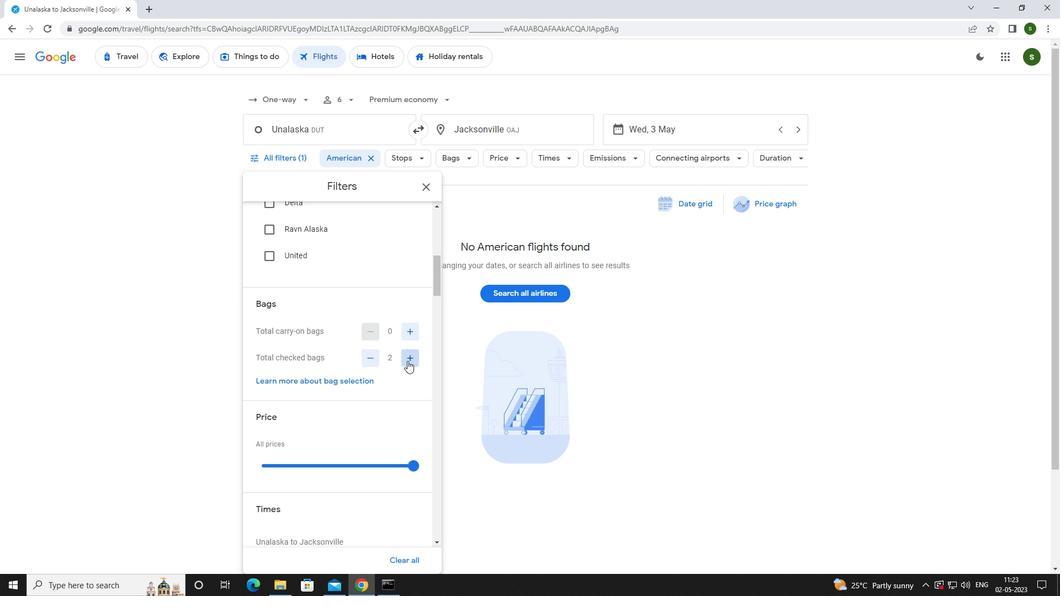 
Action: Mouse pressed left at (407, 361)
Screenshot: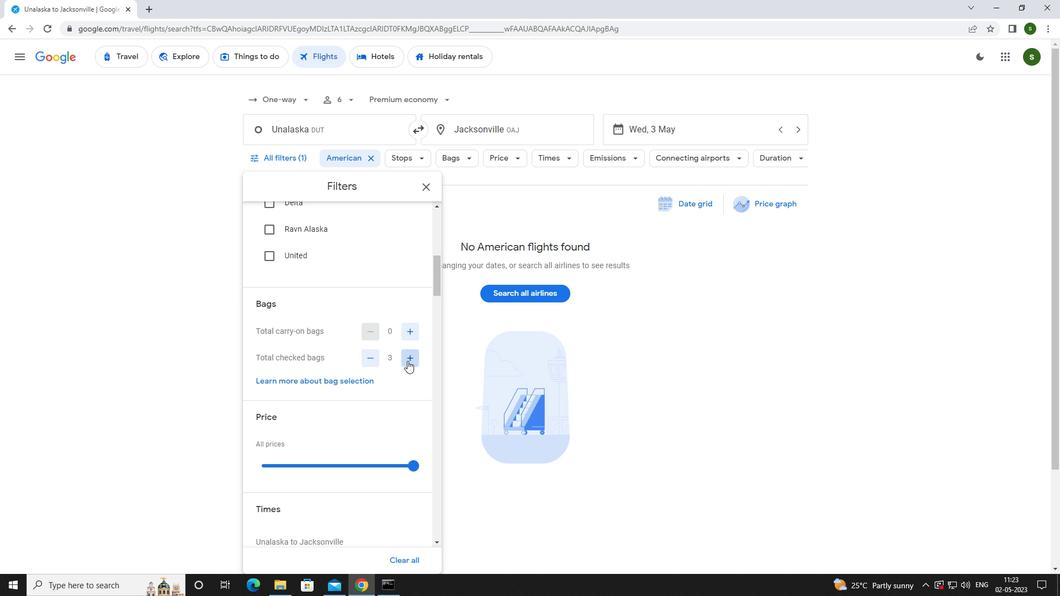 
Action: Mouse pressed left at (407, 361)
Screenshot: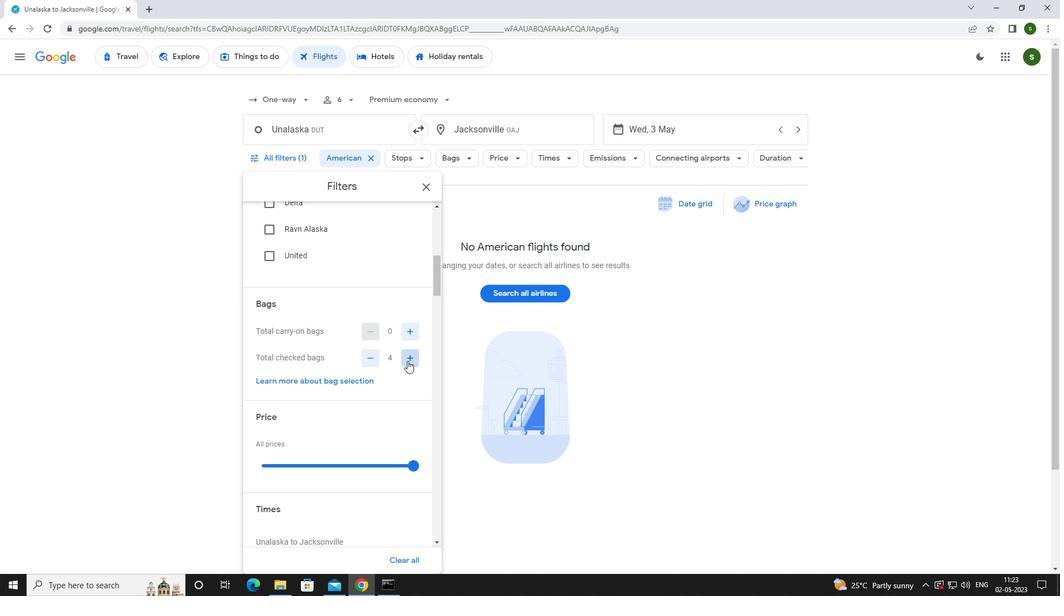 
Action: Mouse pressed left at (407, 361)
Screenshot: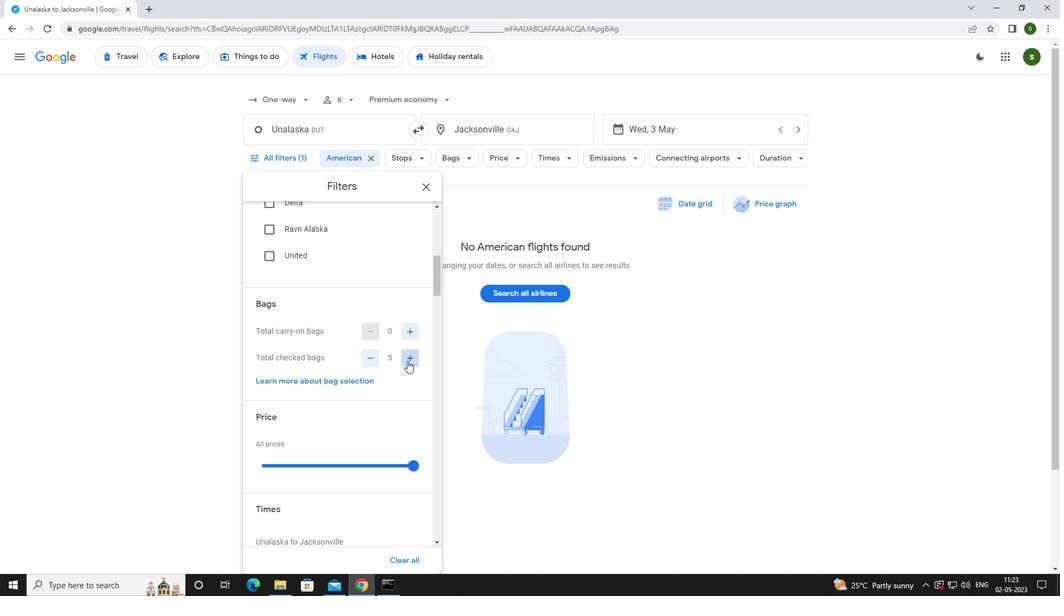 
Action: Mouse scrolled (407, 360) with delta (0, 0)
Screenshot: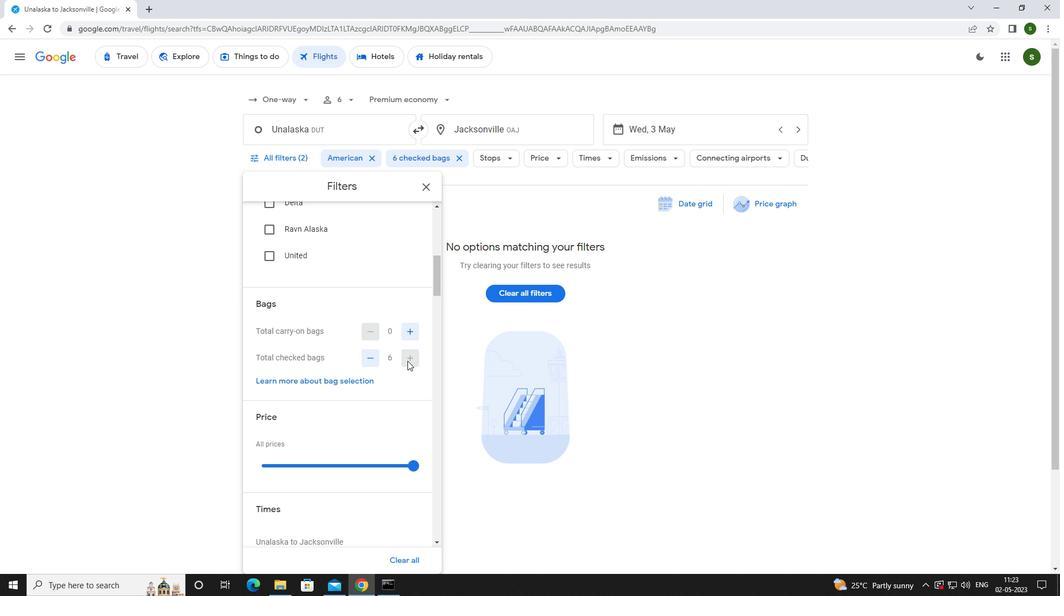 
Action: Mouse scrolled (407, 360) with delta (0, 0)
Screenshot: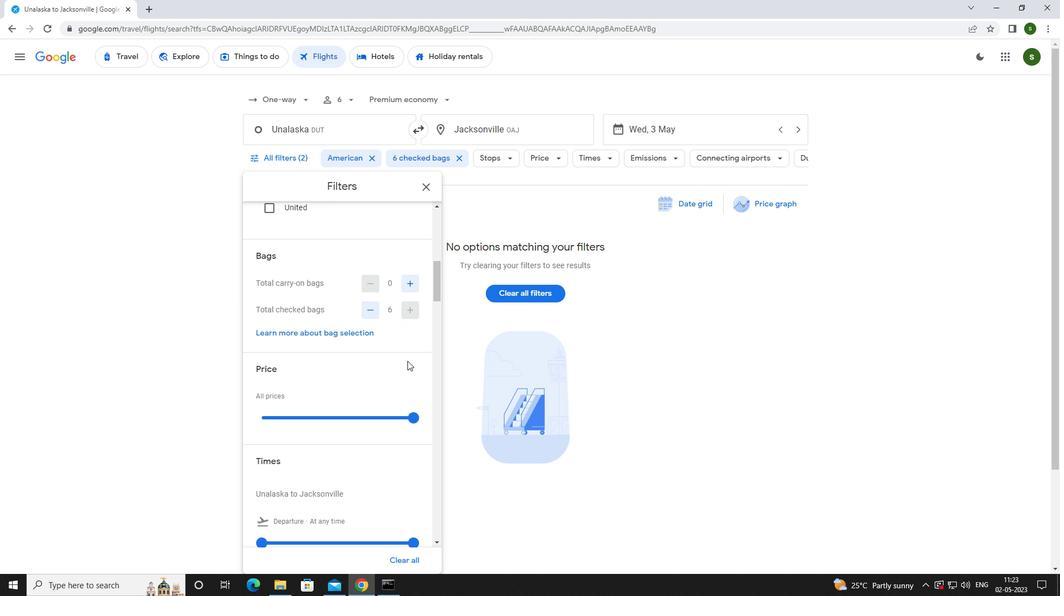 
Action: Mouse scrolled (407, 360) with delta (0, 0)
Screenshot: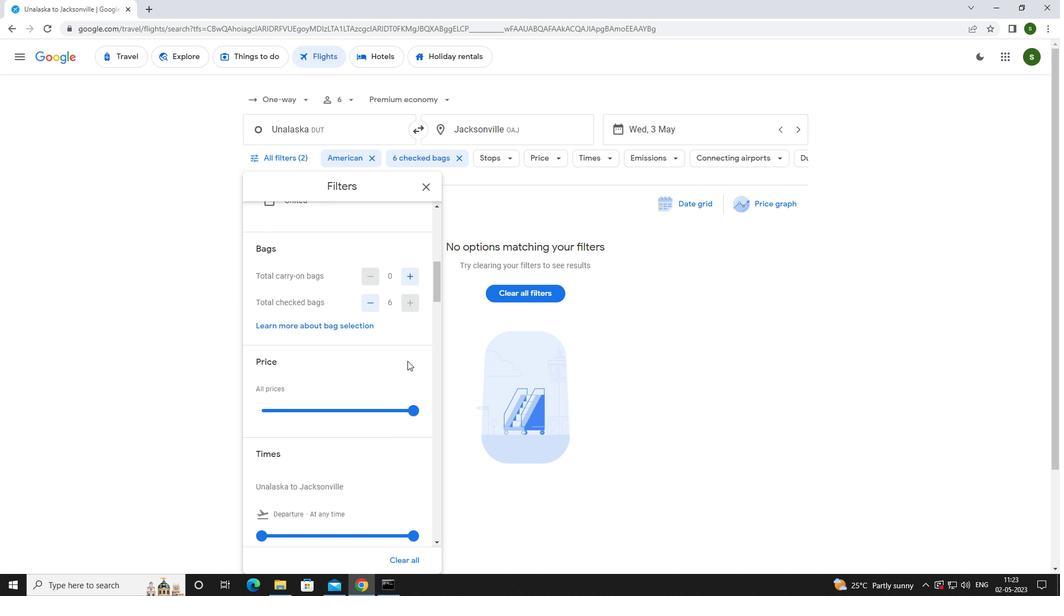 
Action: Mouse scrolled (407, 360) with delta (0, 0)
Screenshot: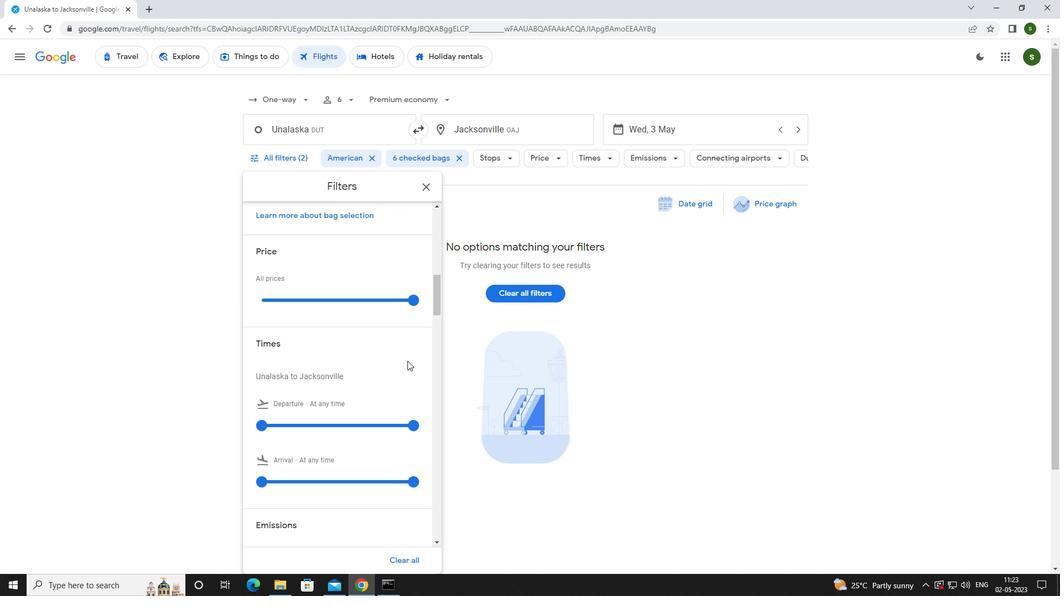 
Action: Mouse scrolled (407, 360) with delta (0, 0)
Screenshot: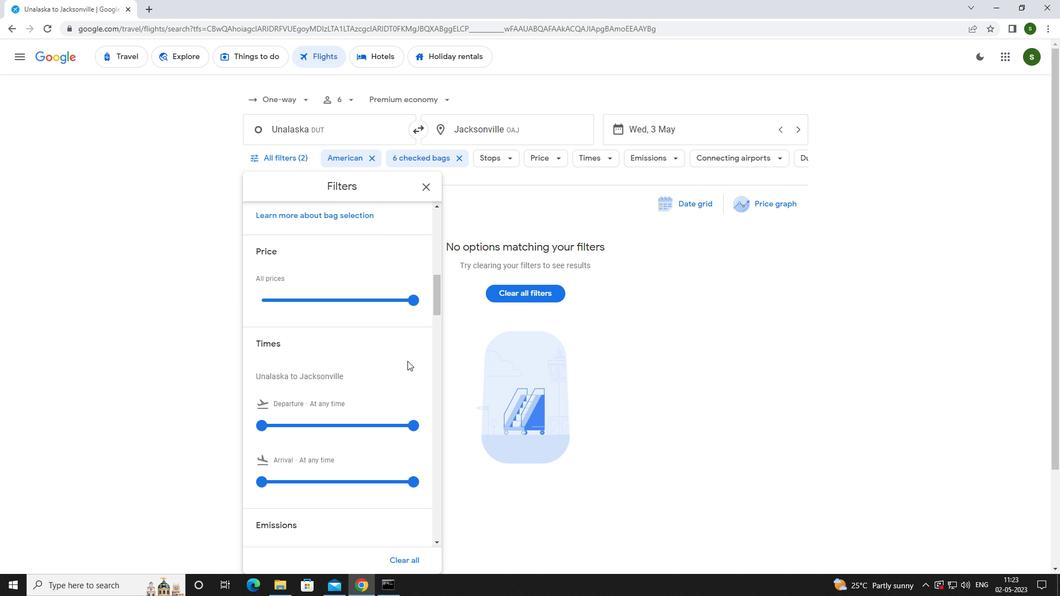 
Action: Mouse moved to (263, 314)
Screenshot: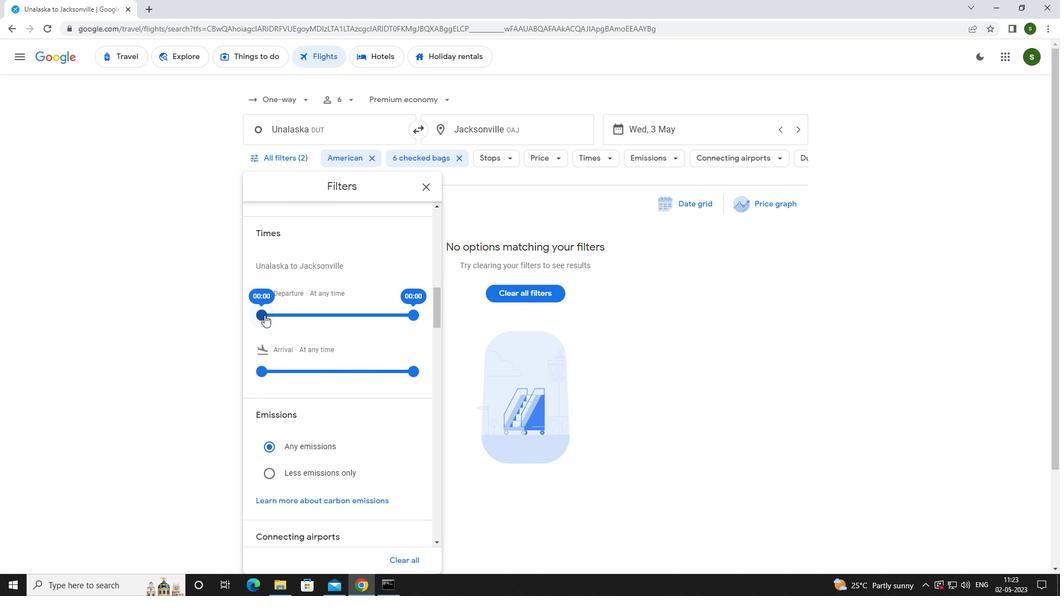 
Action: Mouse pressed left at (263, 314)
Screenshot: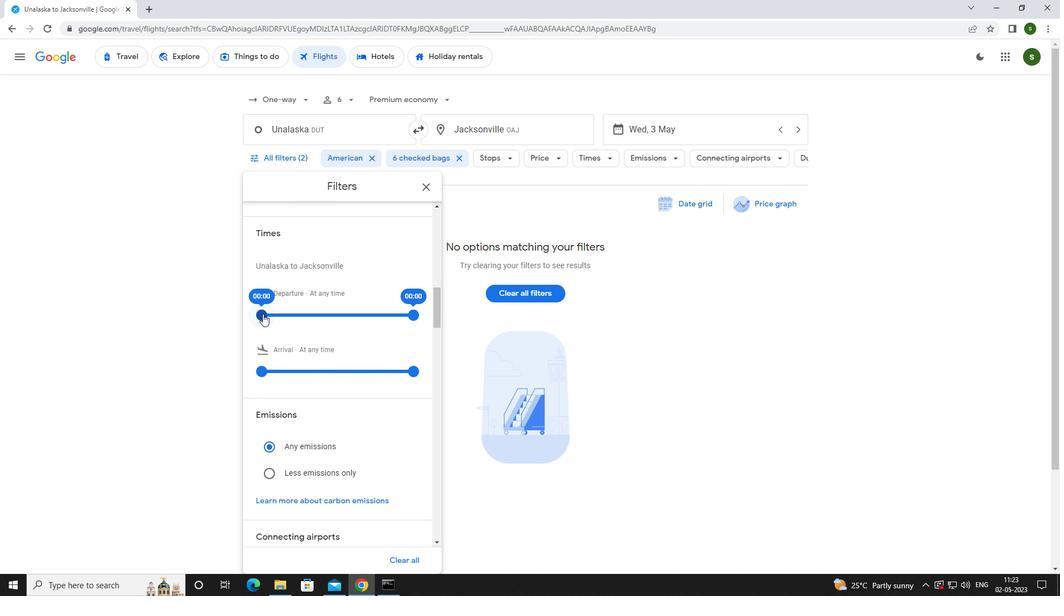 
Action: Mouse moved to (672, 322)
Screenshot: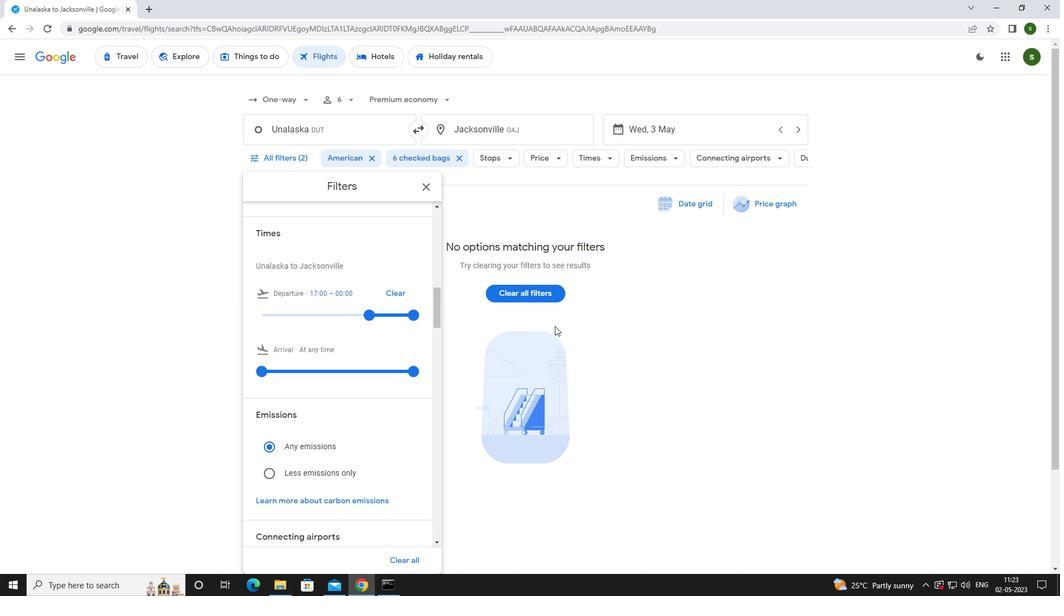 
Action: Mouse pressed left at (672, 322)
Screenshot: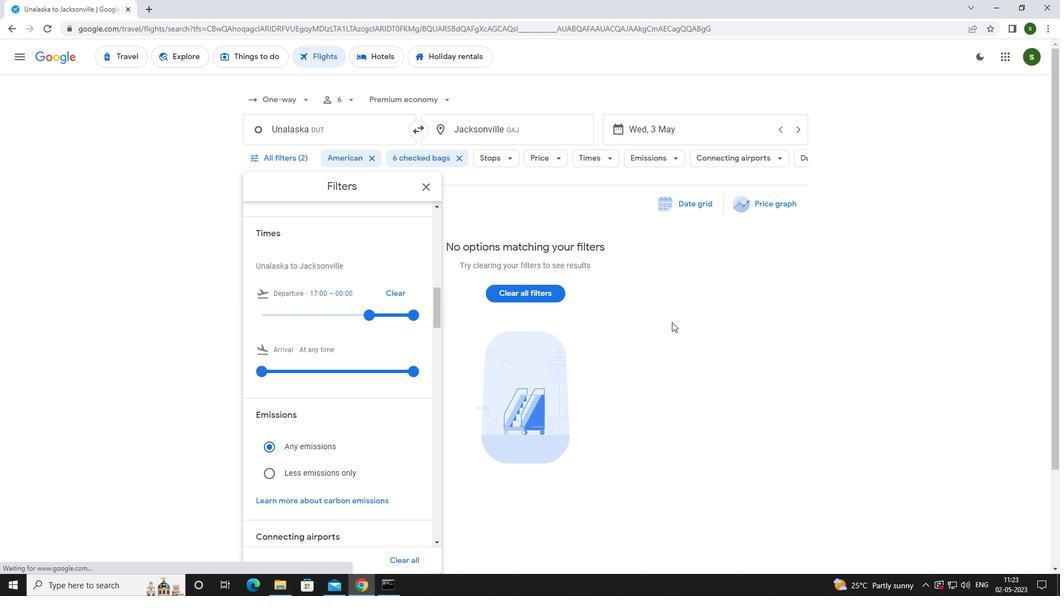
